 Task: Select the jake support for vs code in the default folding range provider.
Action: Mouse moved to (11, 580)
Screenshot: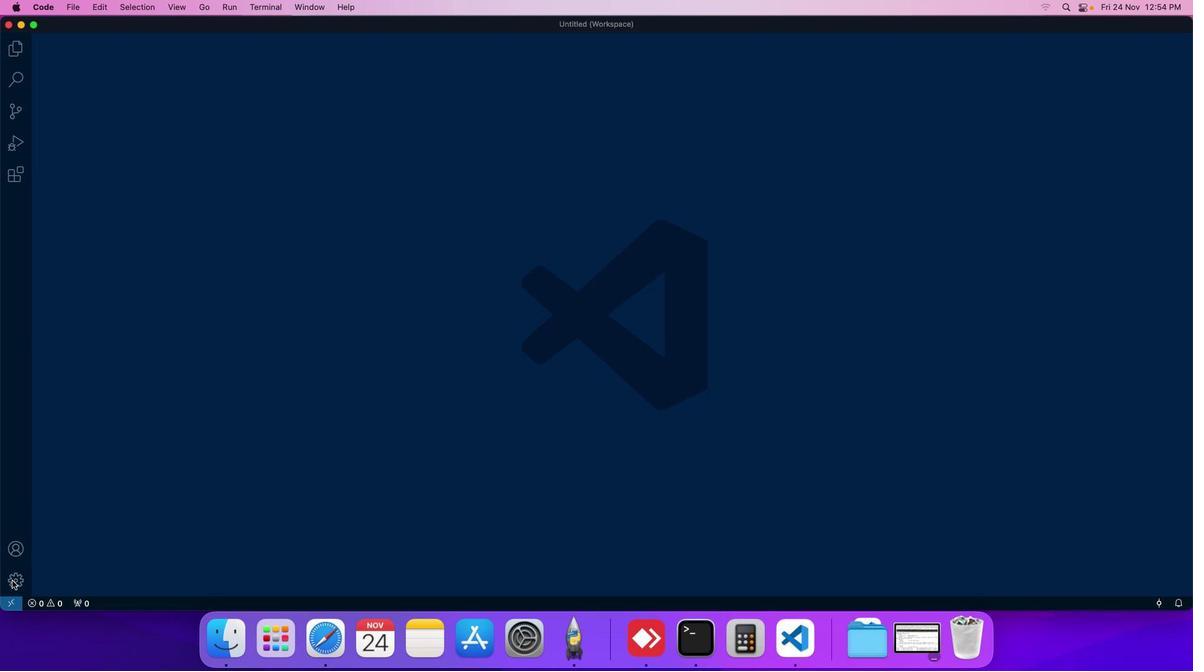 
Action: Mouse pressed left at (11, 580)
Screenshot: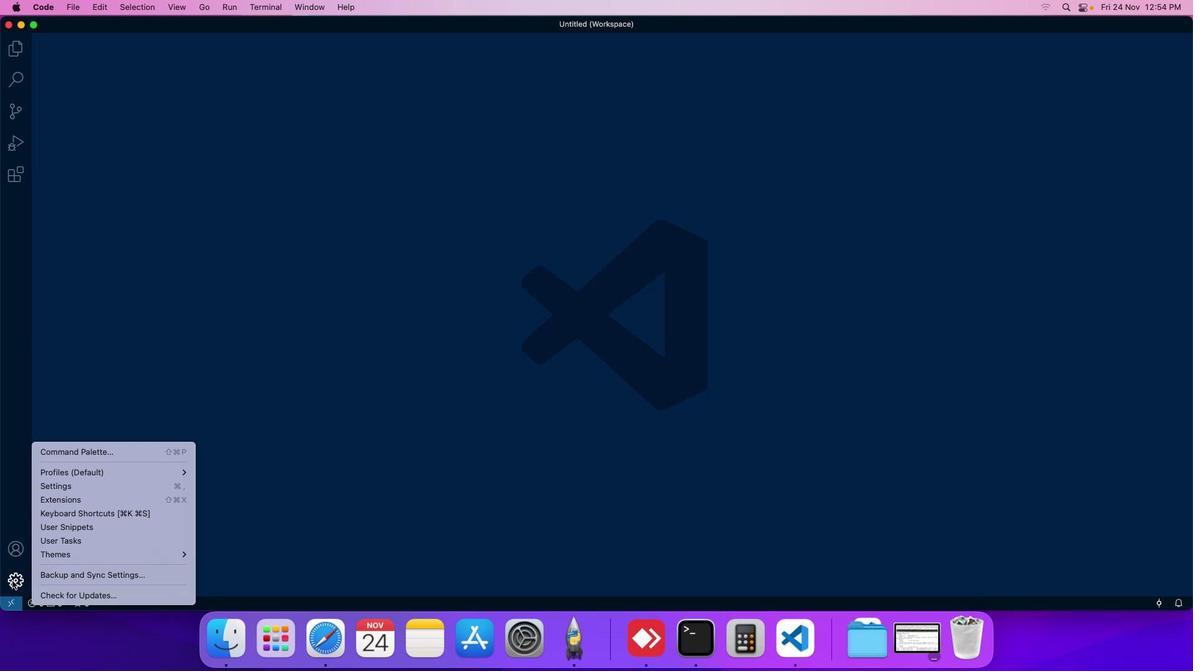 
Action: Mouse moved to (83, 486)
Screenshot: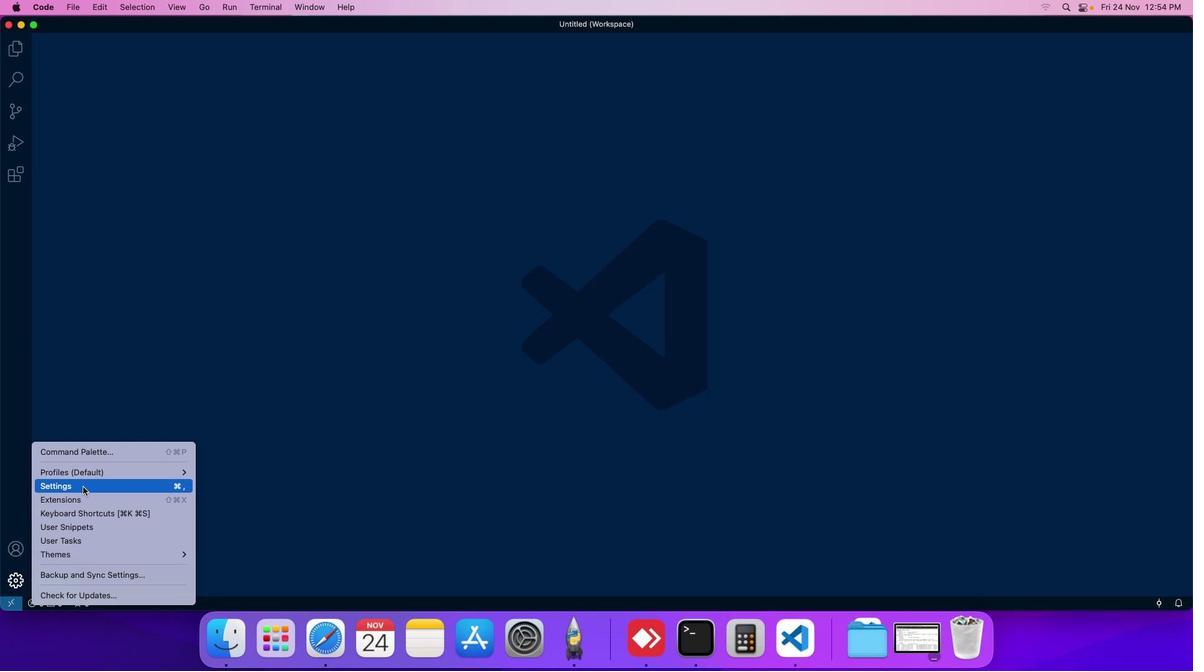 
Action: Mouse pressed left at (83, 486)
Screenshot: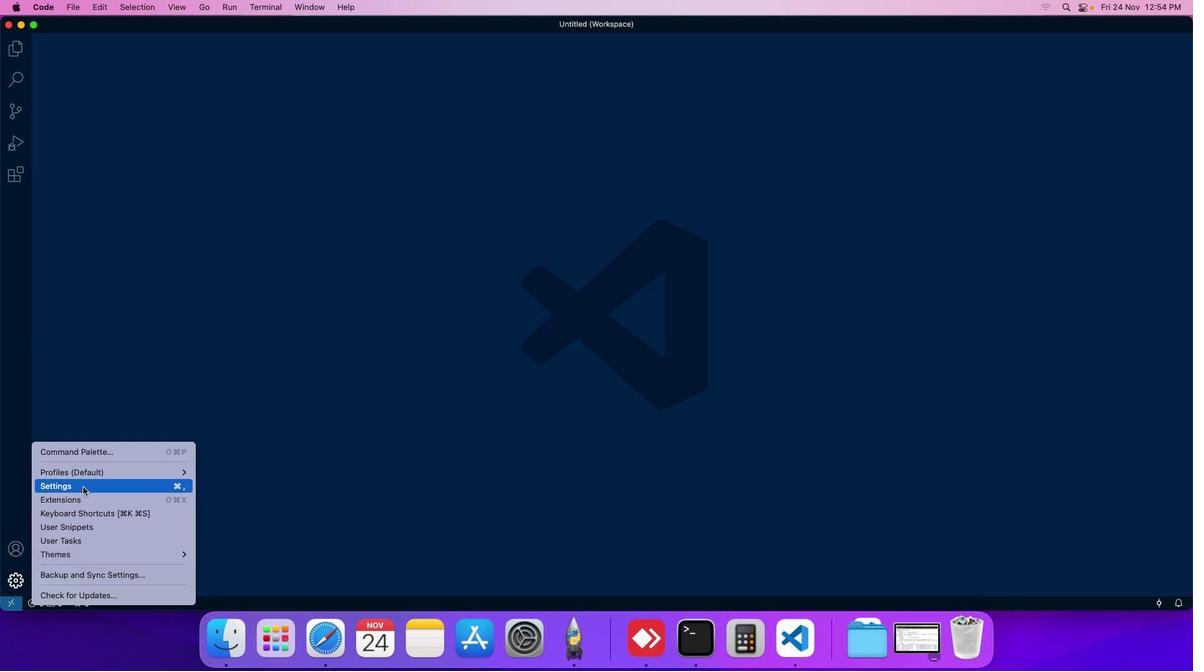 
Action: Mouse moved to (295, 96)
Screenshot: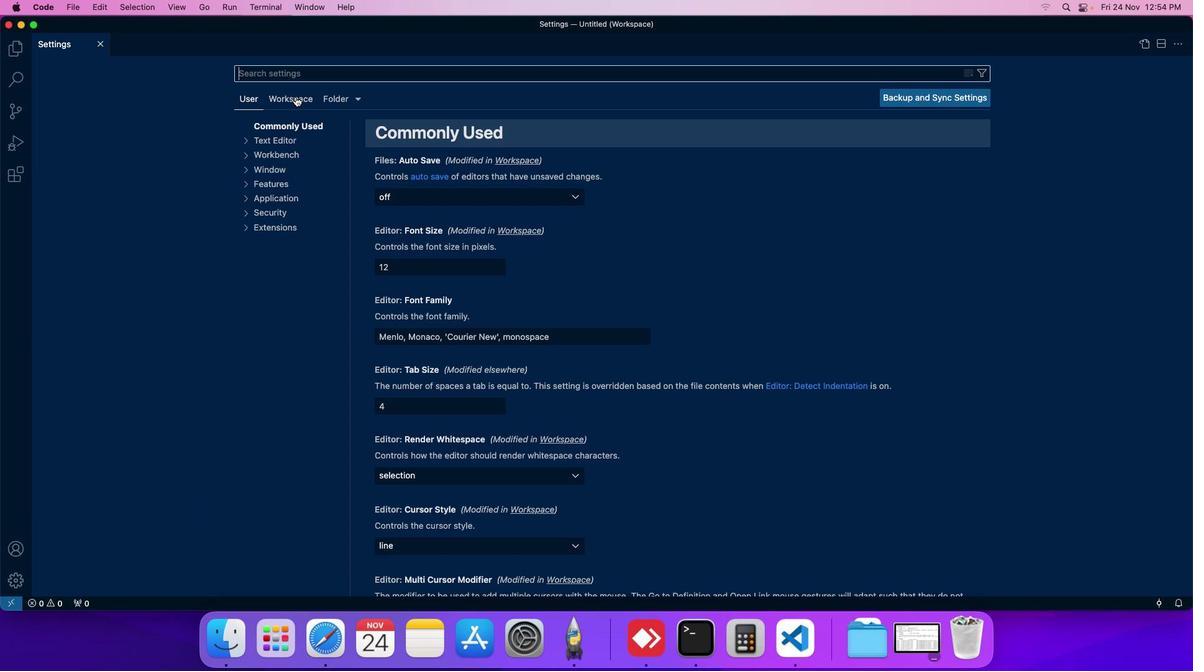 
Action: Mouse pressed left at (295, 96)
Screenshot: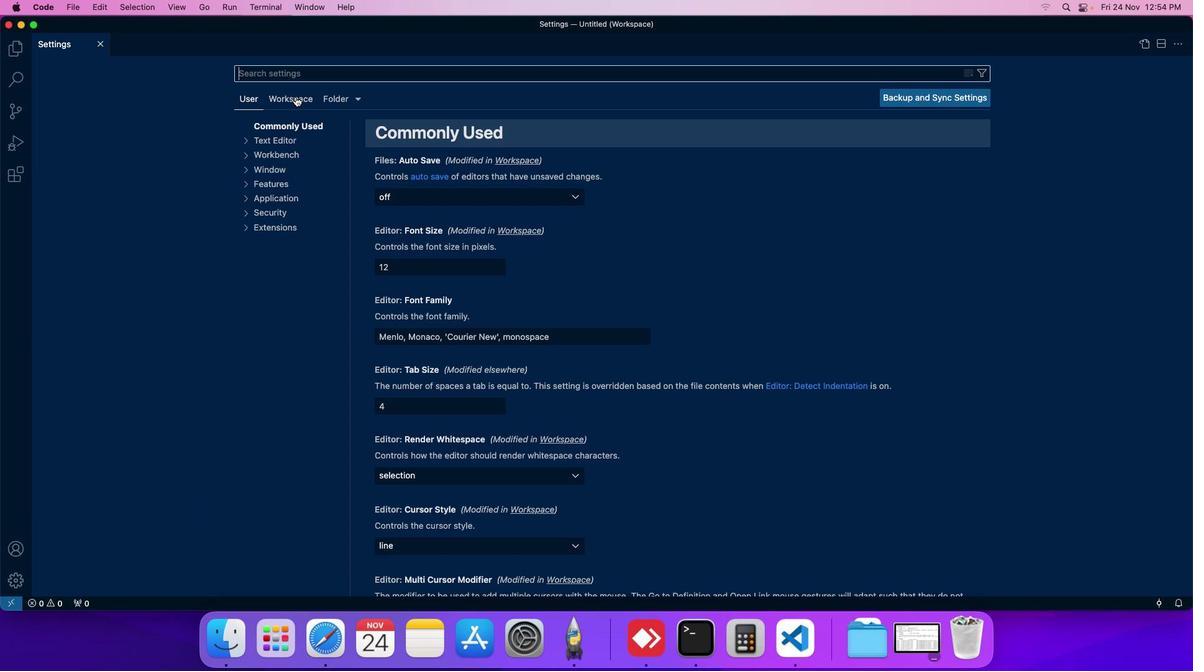 
Action: Mouse moved to (249, 139)
Screenshot: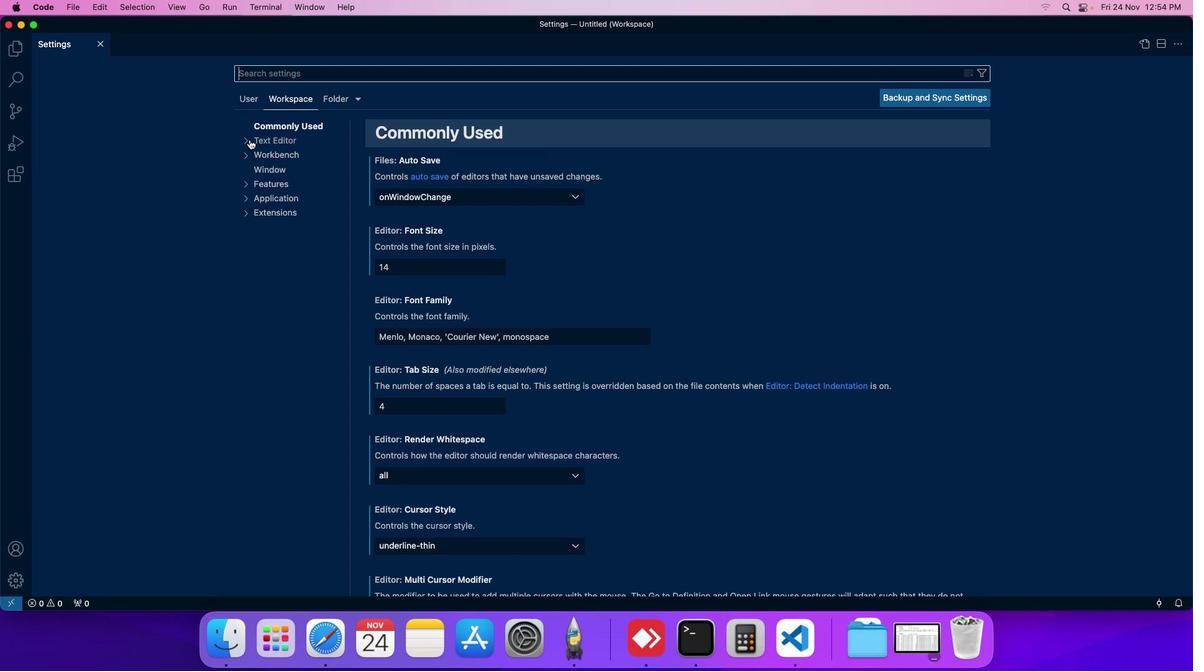 
Action: Mouse pressed left at (249, 139)
Screenshot: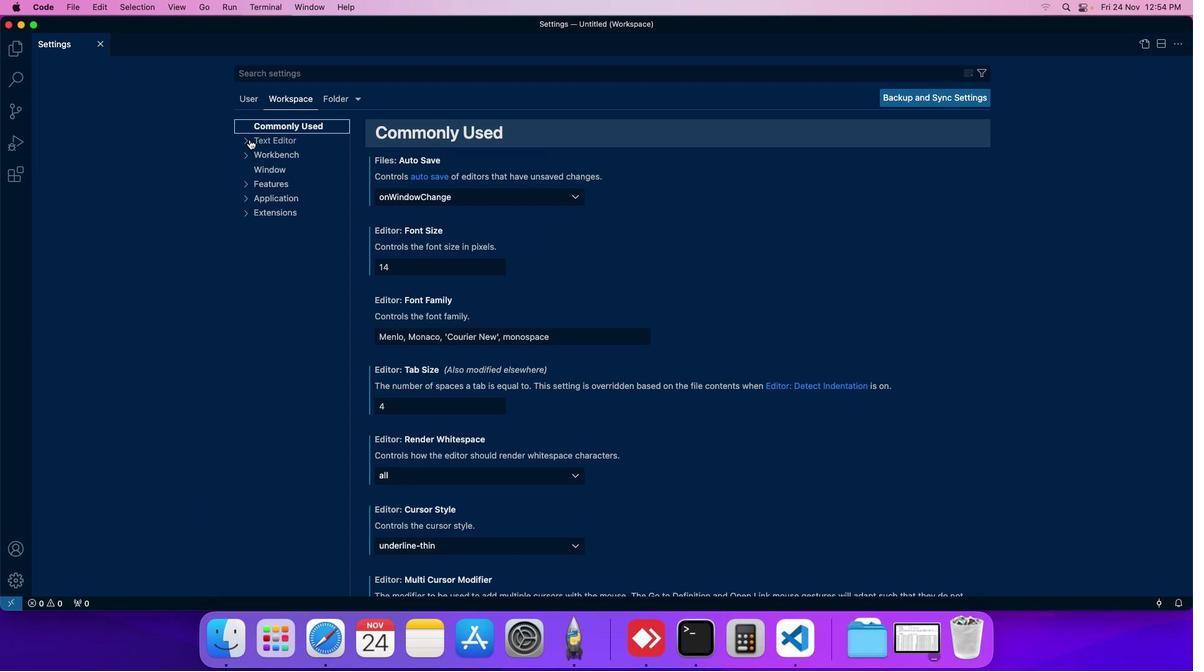 
Action: Mouse moved to (477, 323)
Screenshot: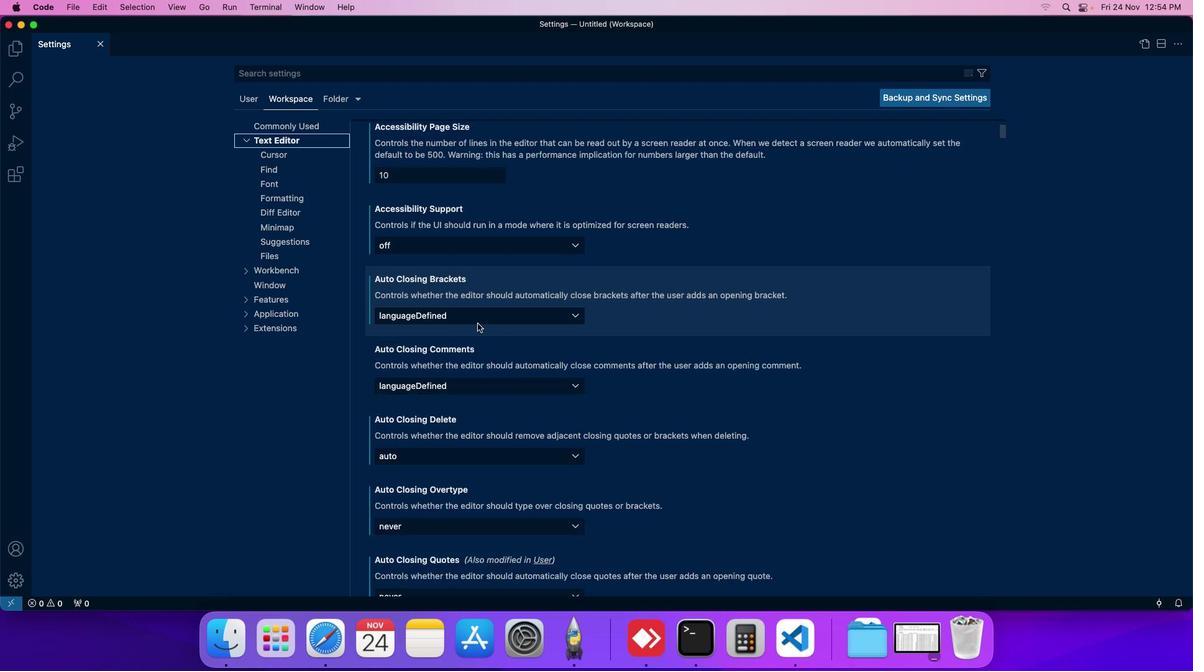 
Action: Mouse scrolled (477, 323) with delta (0, 0)
Screenshot: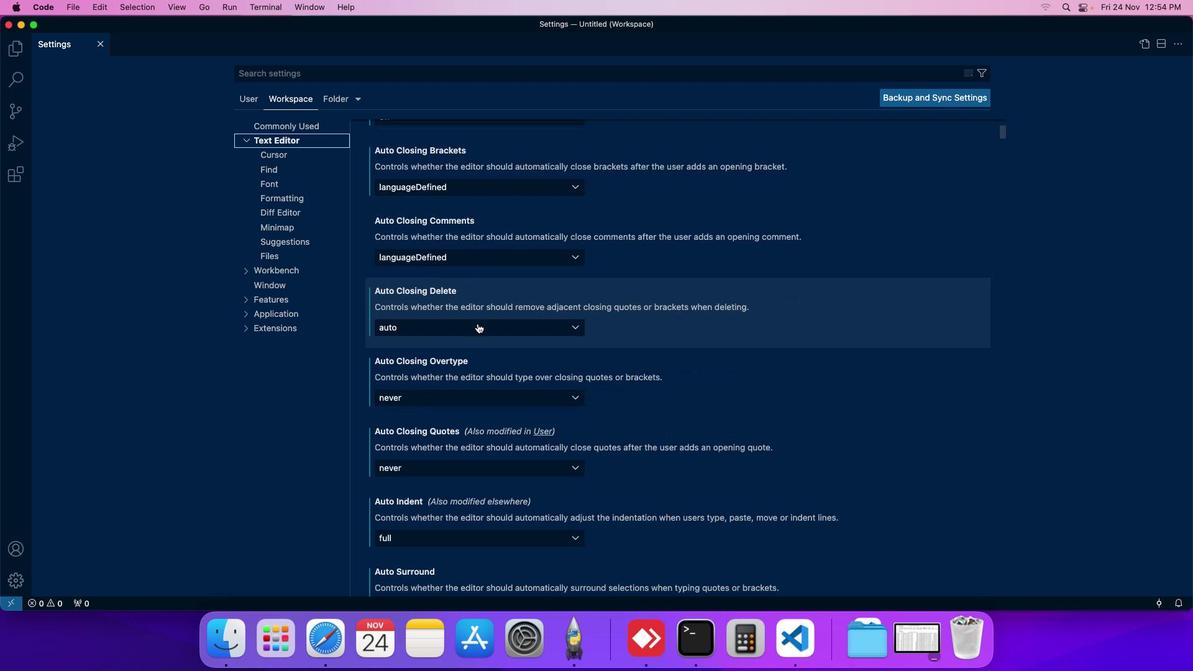 
Action: Mouse scrolled (477, 323) with delta (0, 0)
Screenshot: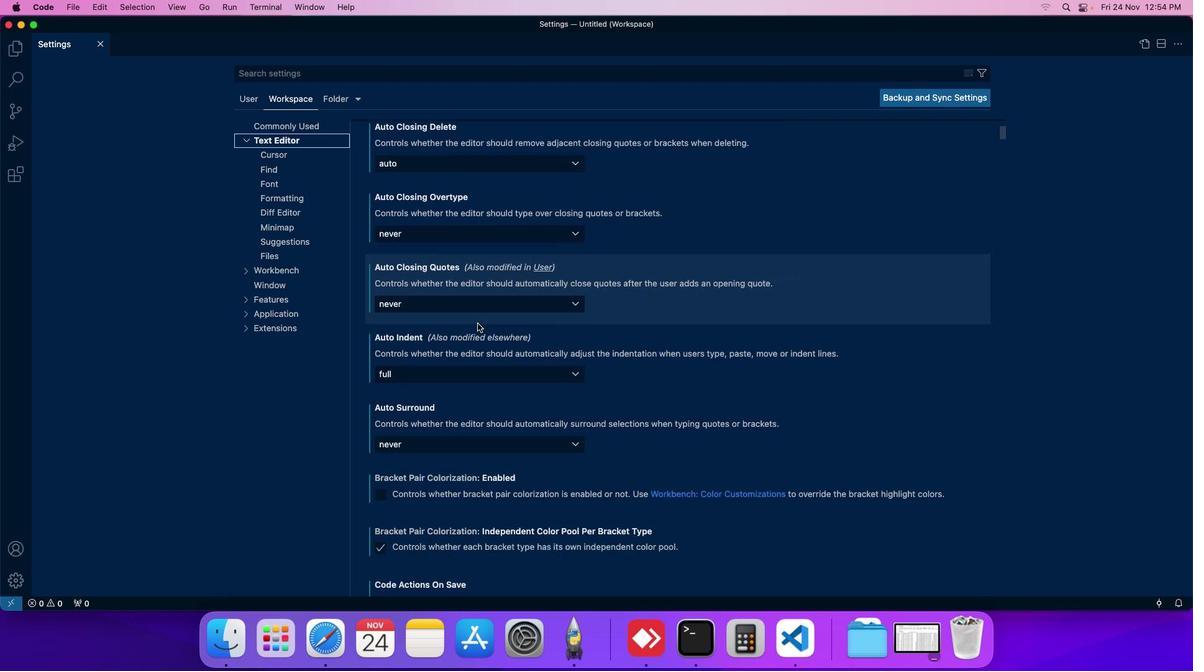 
Action: Mouse scrolled (477, 323) with delta (0, 0)
Screenshot: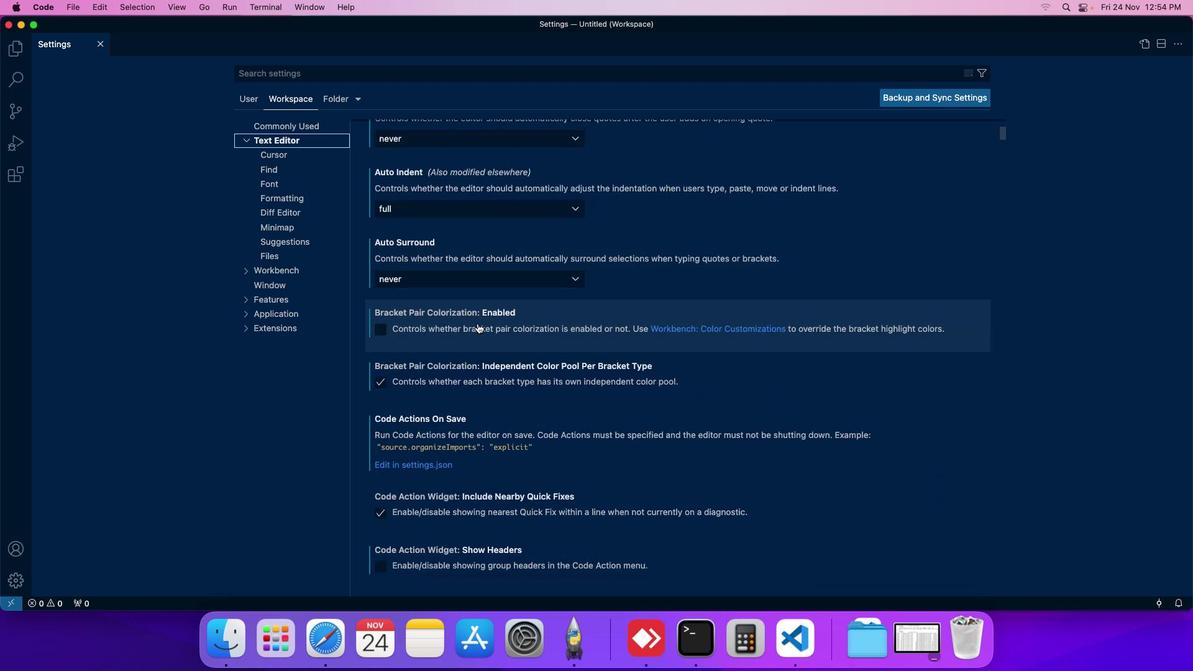 
Action: Mouse scrolled (477, 323) with delta (0, 0)
Screenshot: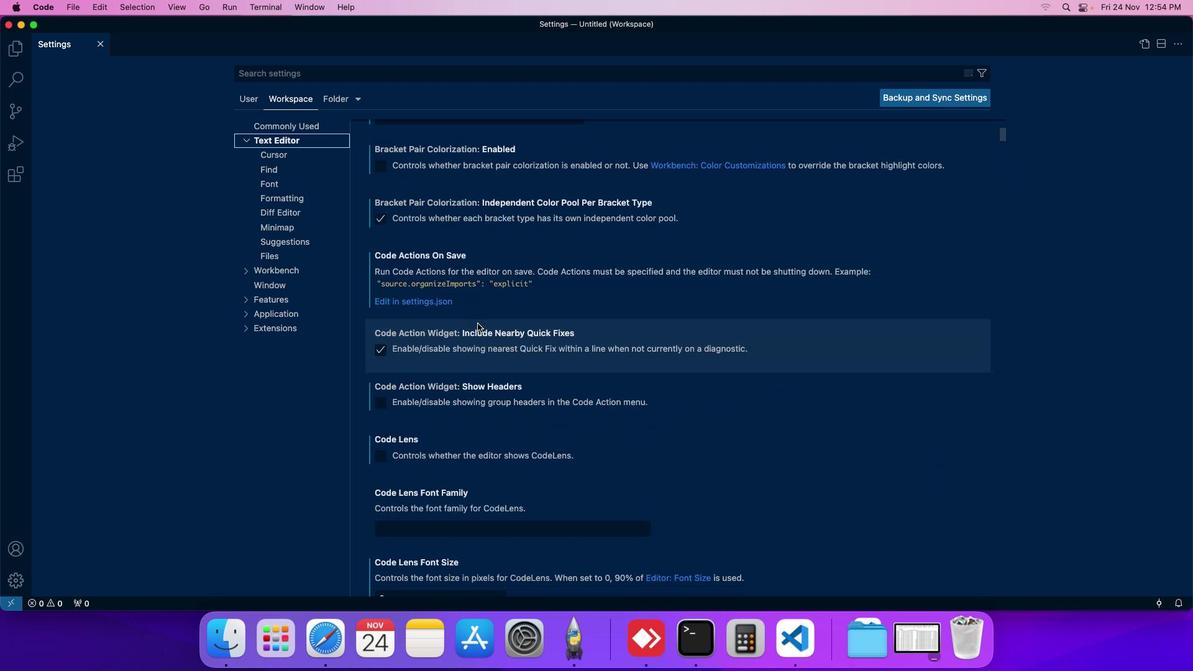 
Action: Mouse scrolled (477, 323) with delta (0, 0)
Screenshot: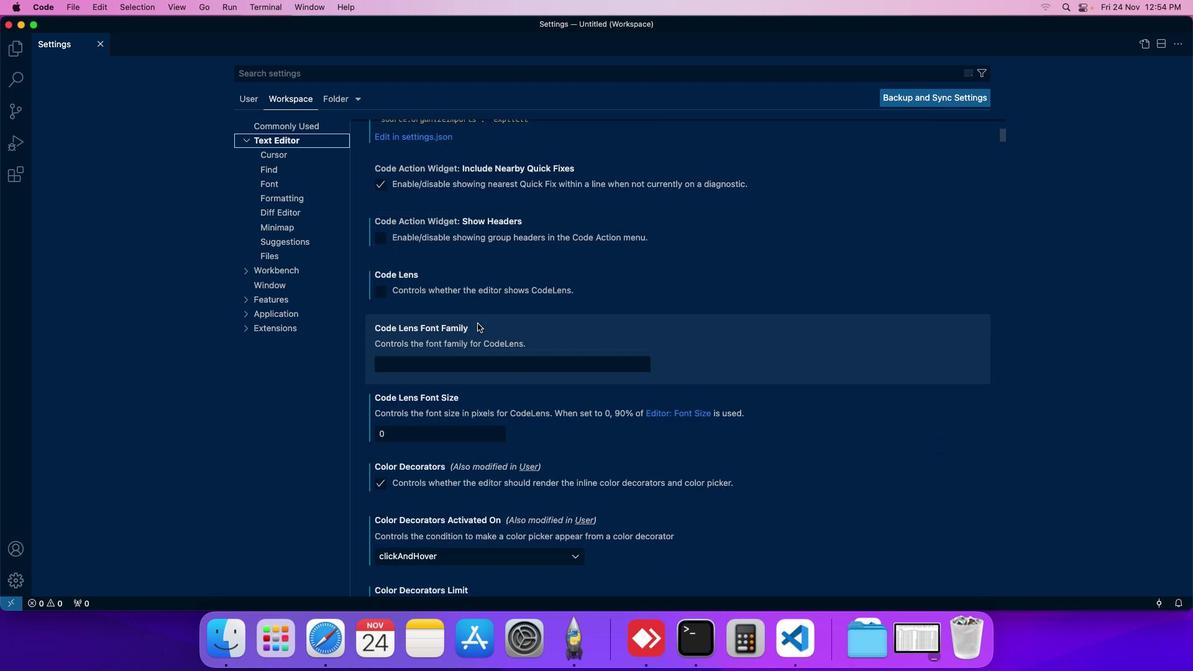 
Action: Mouse scrolled (477, 323) with delta (0, 0)
Screenshot: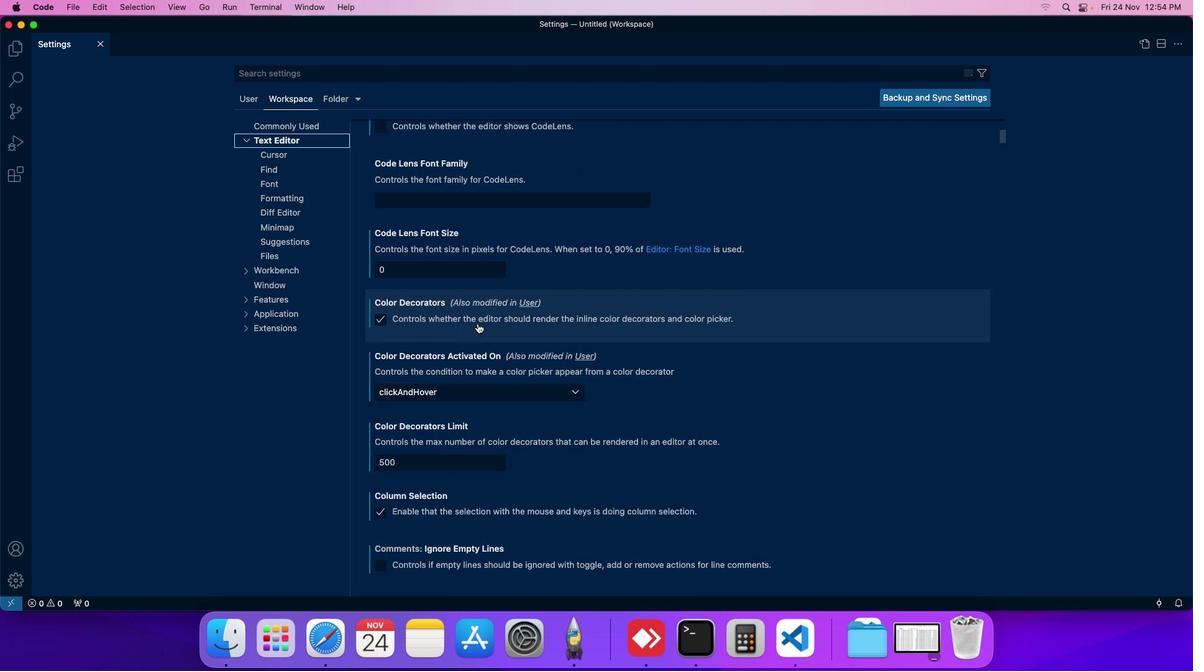 
Action: Mouse scrolled (477, 323) with delta (0, 0)
Screenshot: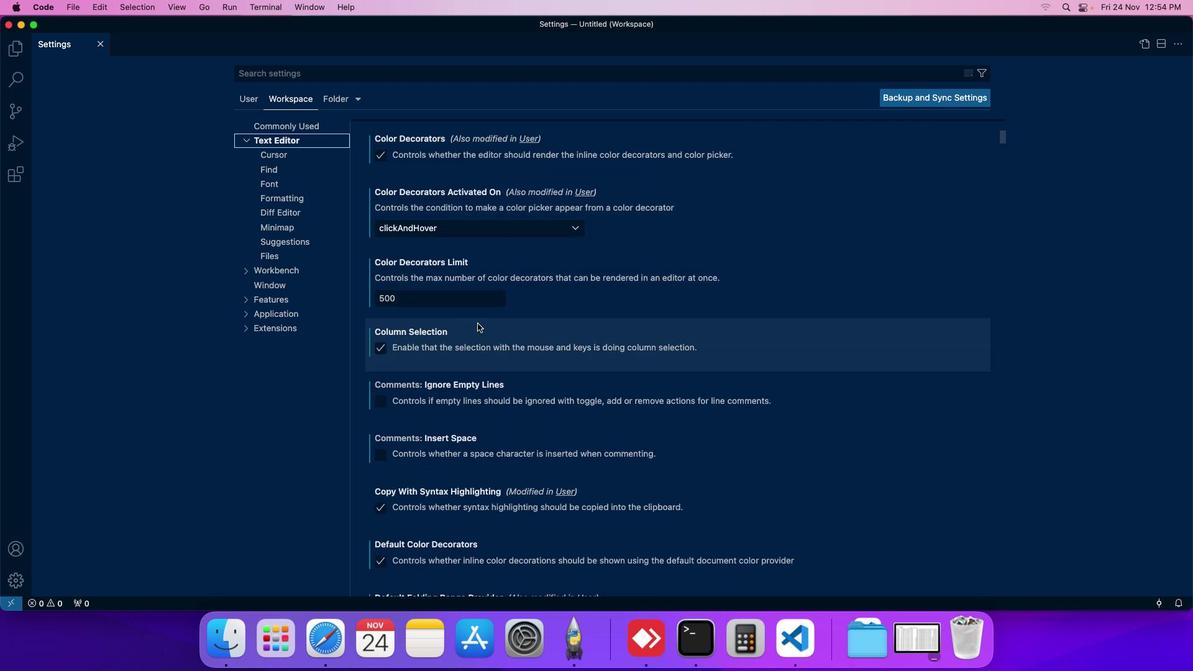 
Action: Mouse scrolled (477, 323) with delta (0, 0)
Screenshot: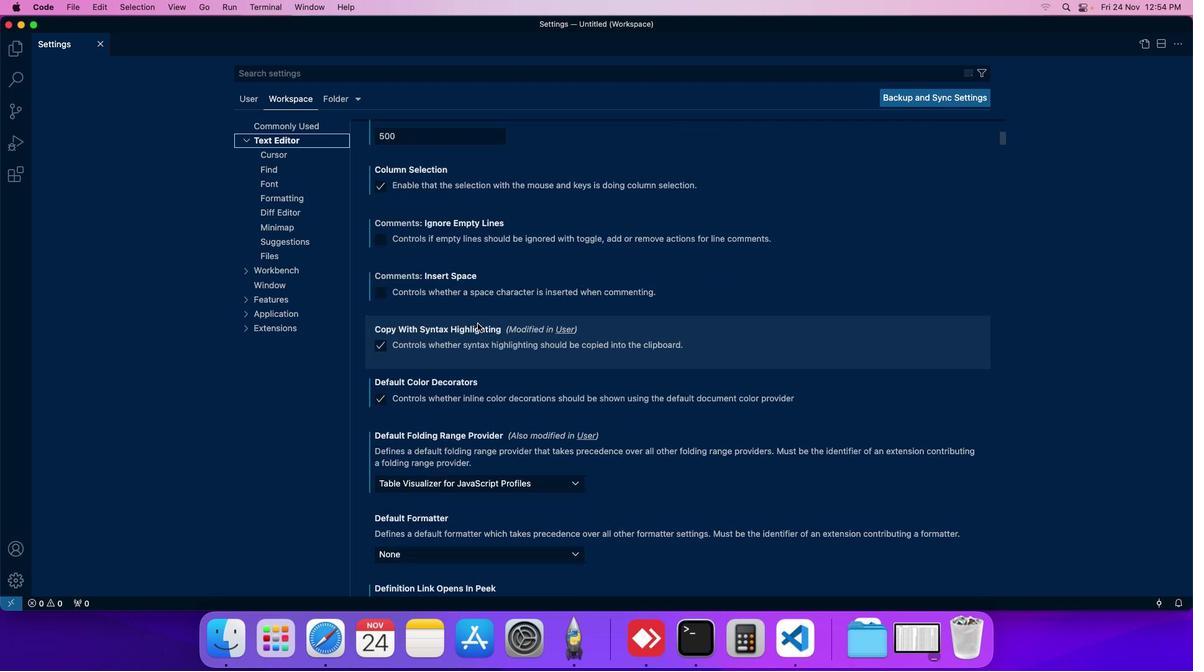 
Action: Mouse scrolled (477, 323) with delta (0, 0)
Screenshot: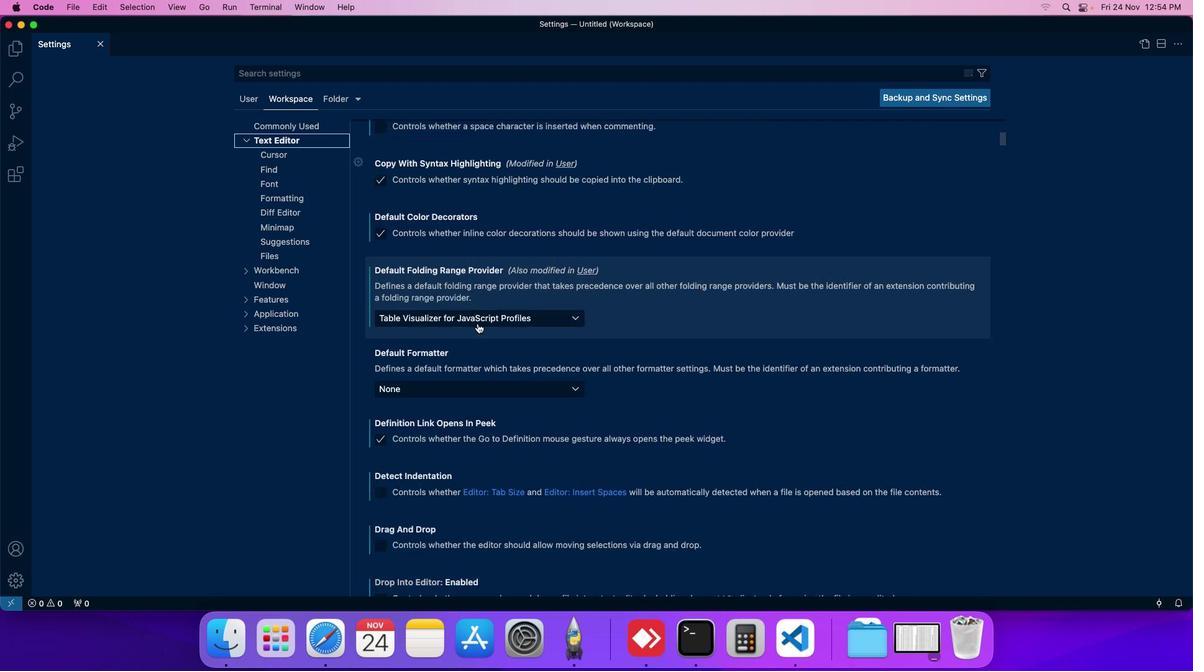 
Action: Mouse moved to (481, 321)
Screenshot: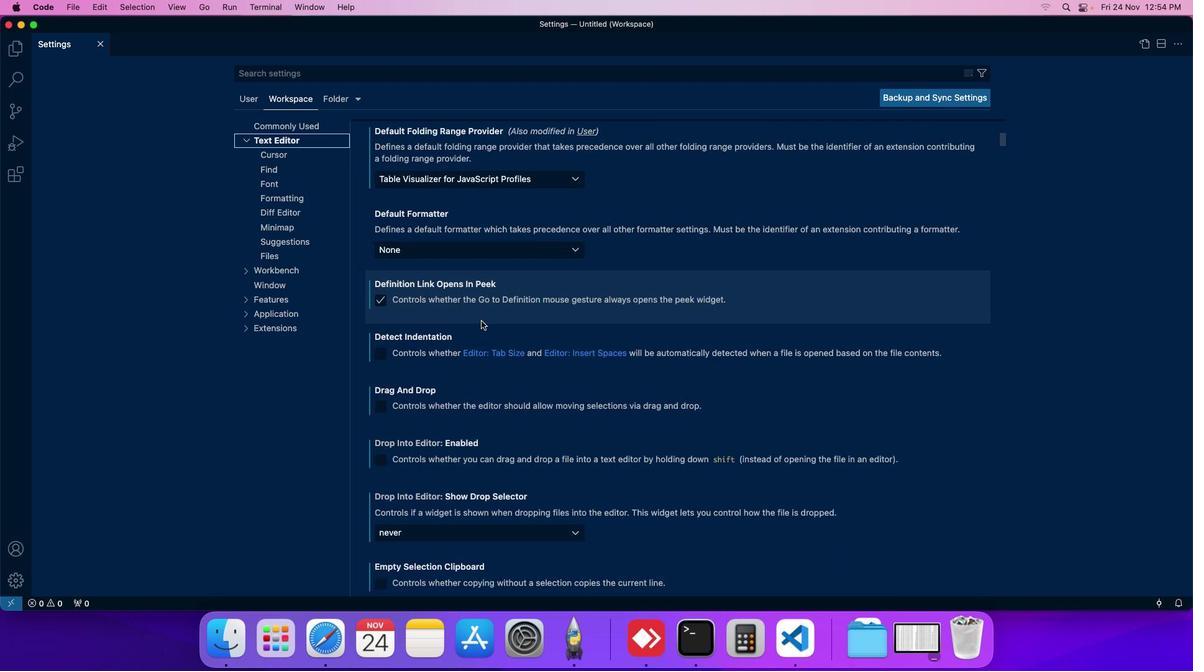 
Action: Mouse scrolled (481, 321) with delta (0, 0)
Screenshot: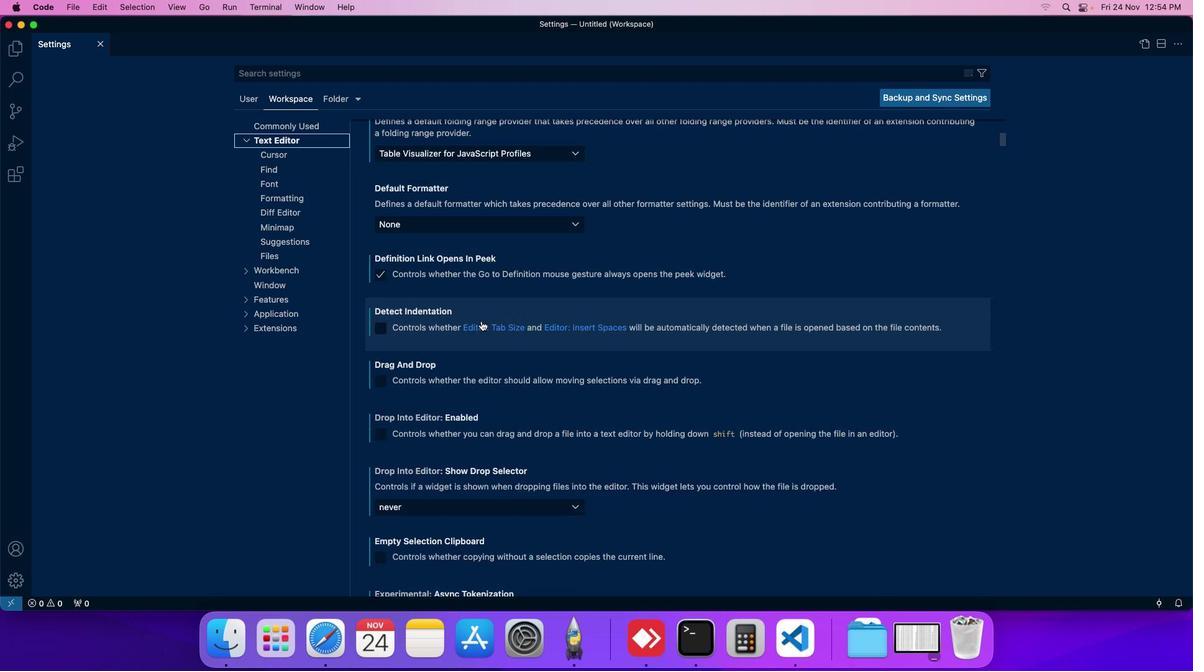 
Action: Mouse moved to (477, 203)
Screenshot: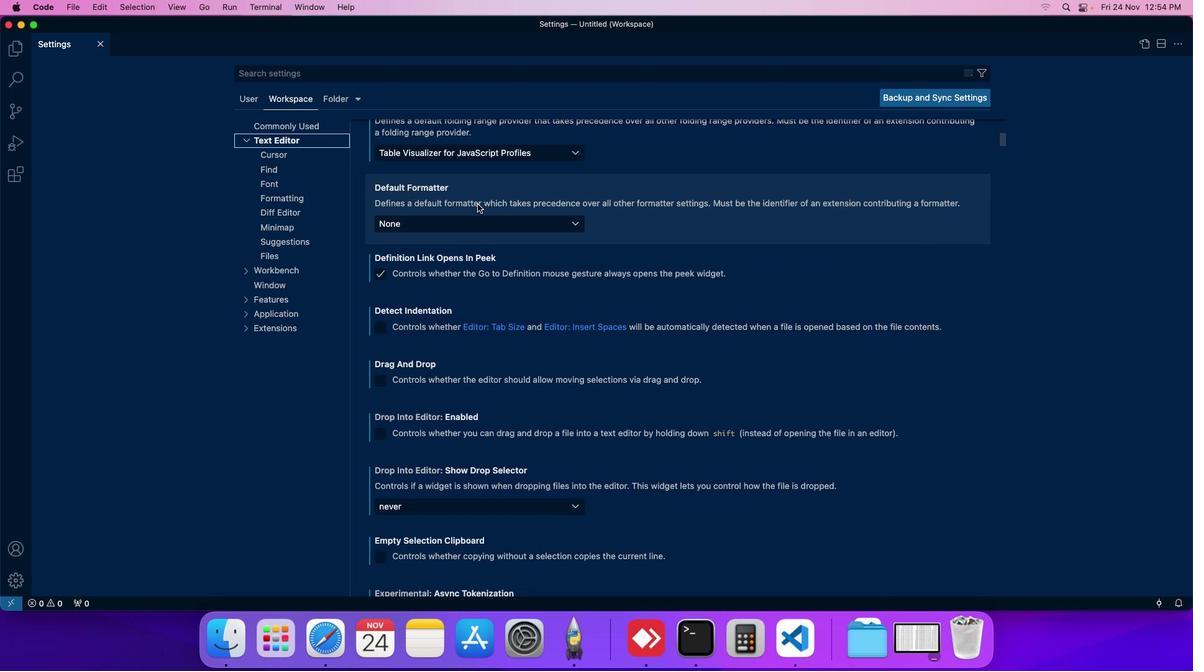 
Action: Mouse scrolled (477, 203) with delta (0, 0)
Screenshot: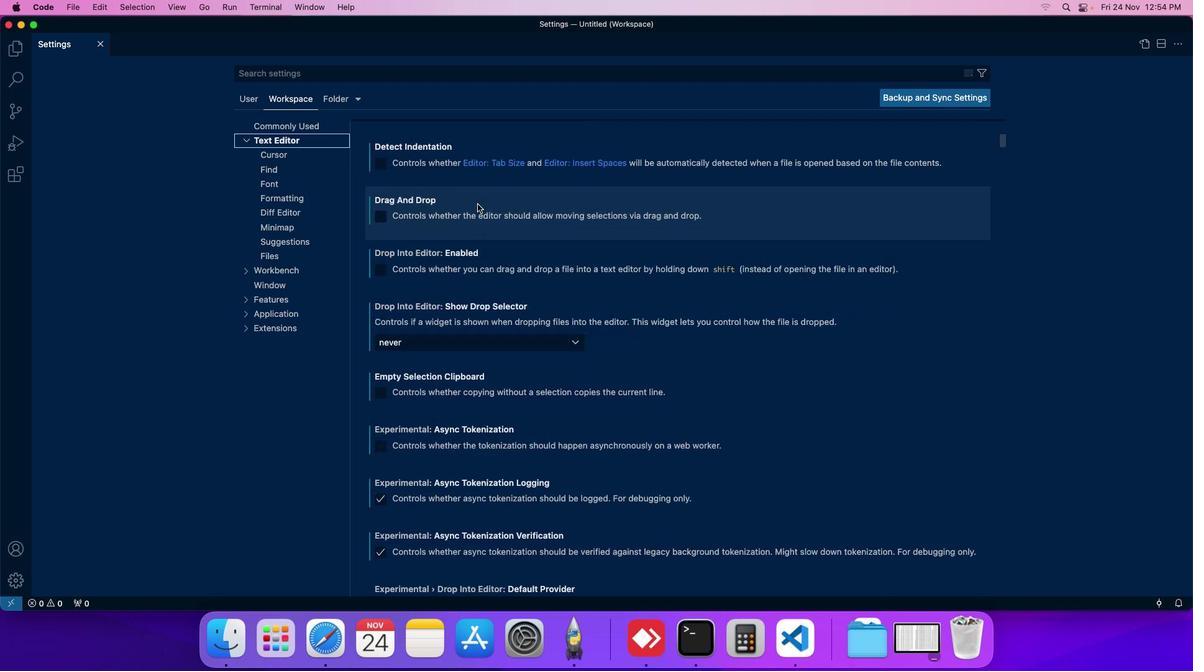
Action: Mouse scrolled (477, 203) with delta (0, 0)
Screenshot: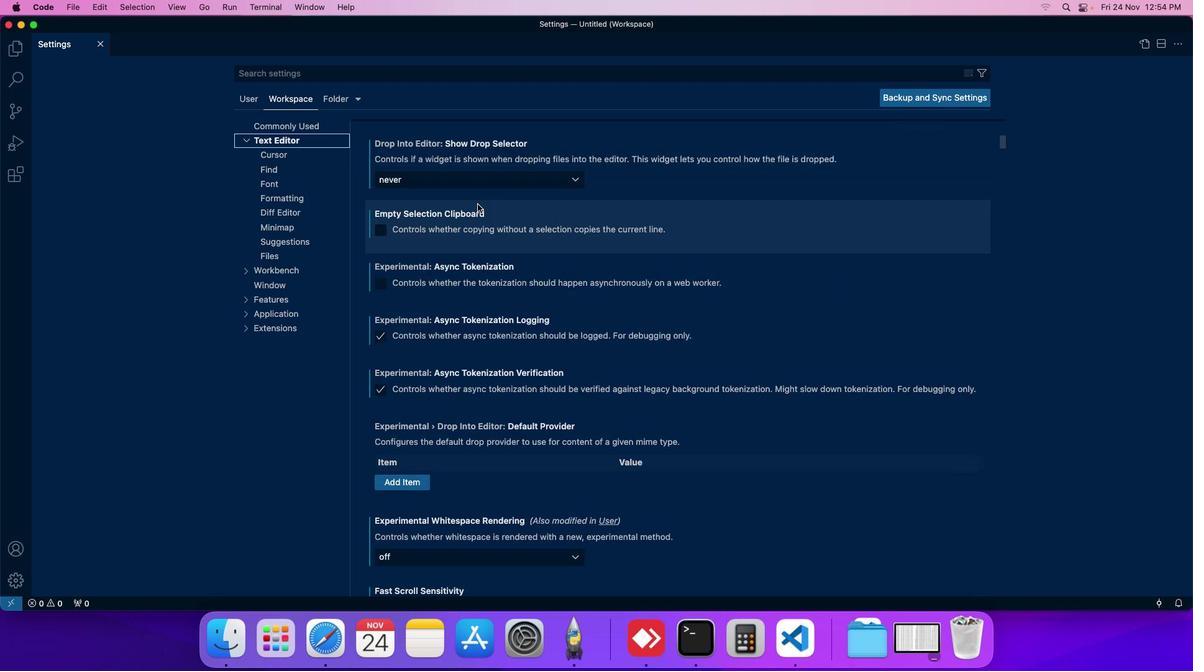 
Action: Mouse scrolled (477, 203) with delta (0, 0)
Screenshot: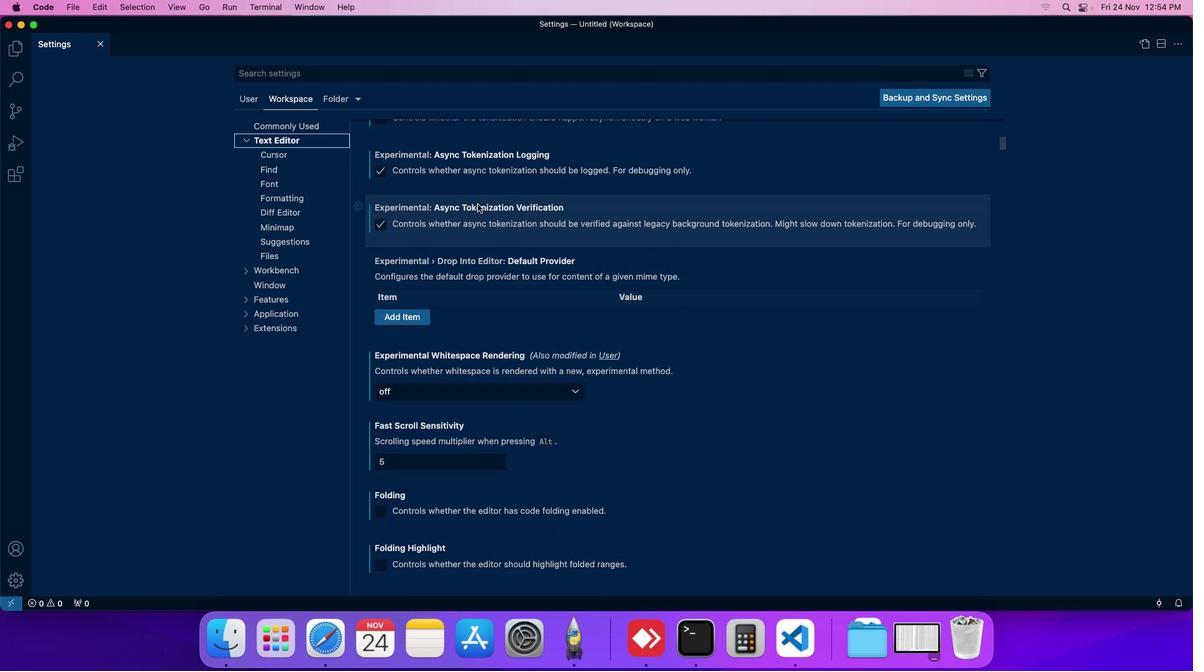 
Action: Mouse scrolled (477, 203) with delta (0, 0)
Screenshot: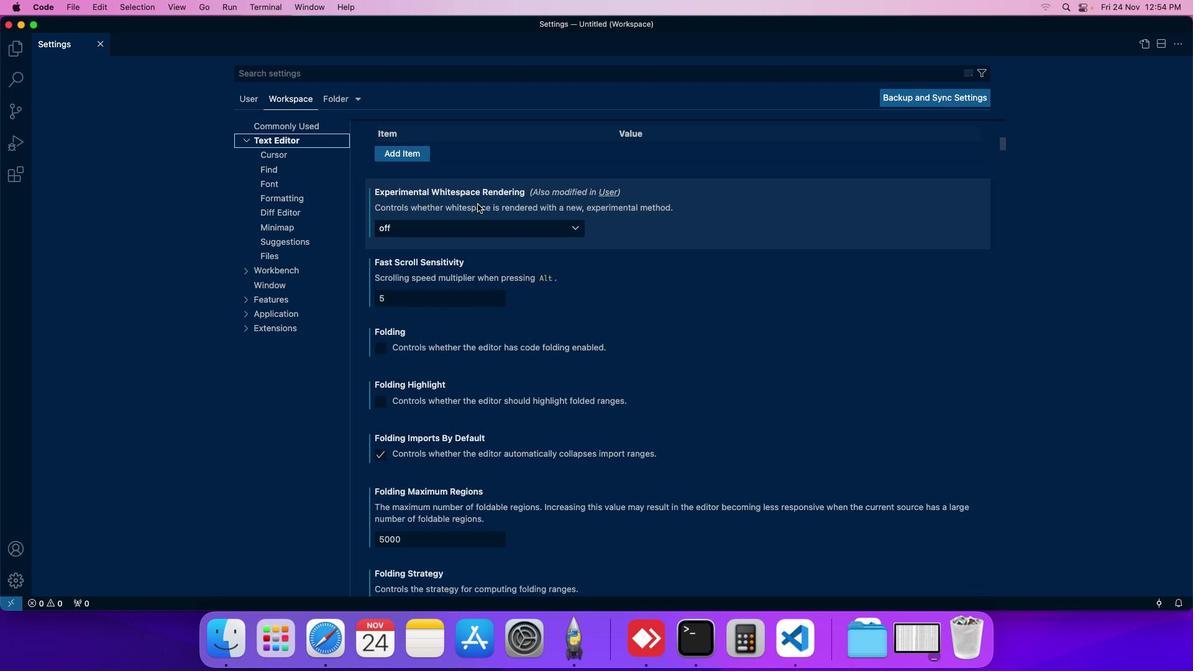 
Action: Mouse scrolled (477, 203) with delta (0, 0)
Screenshot: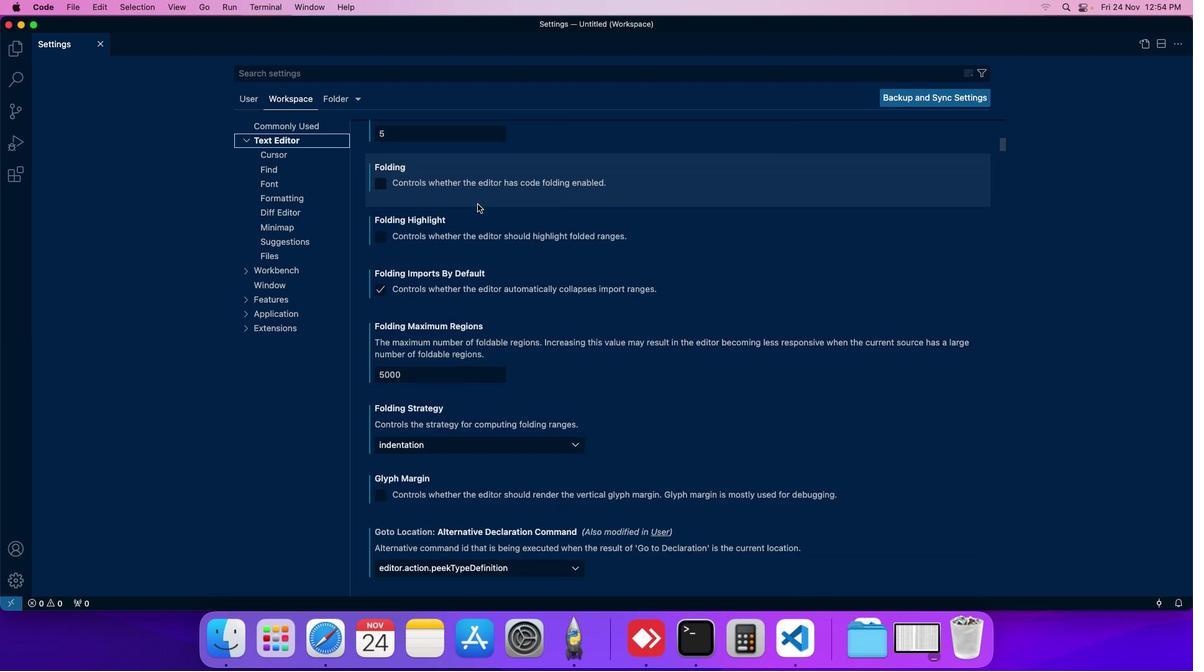 
Action: Mouse scrolled (477, 203) with delta (0, 0)
Screenshot: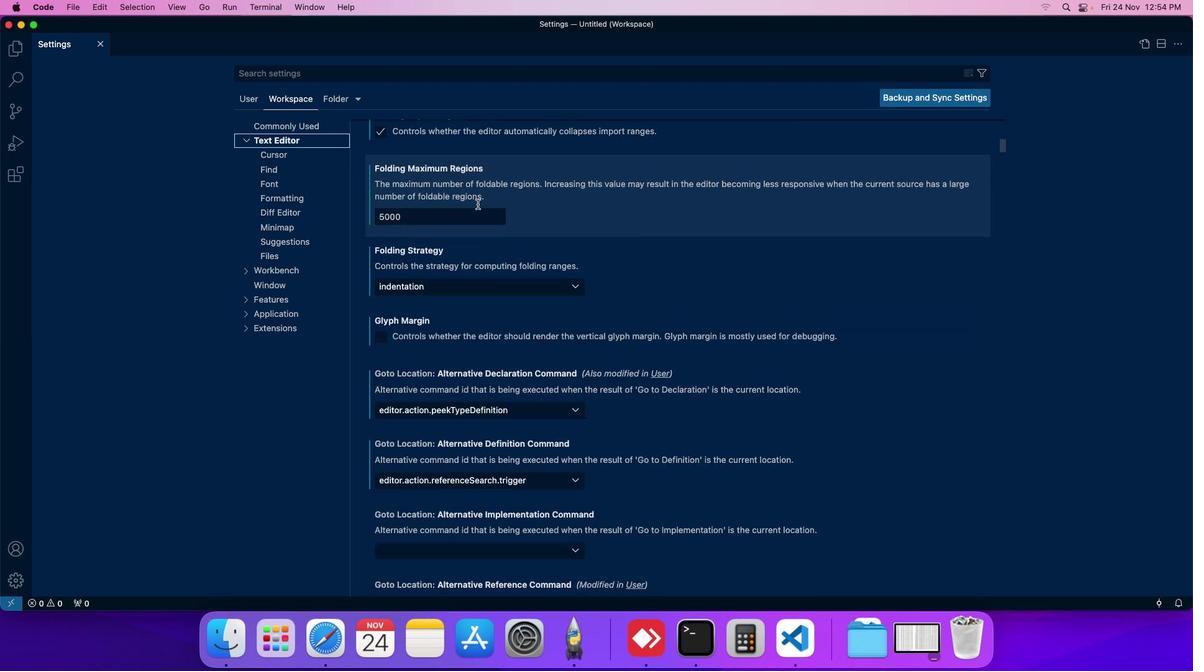 
Action: Mouse scrolled (477, 203) with delta (0, 0)
Screenshot: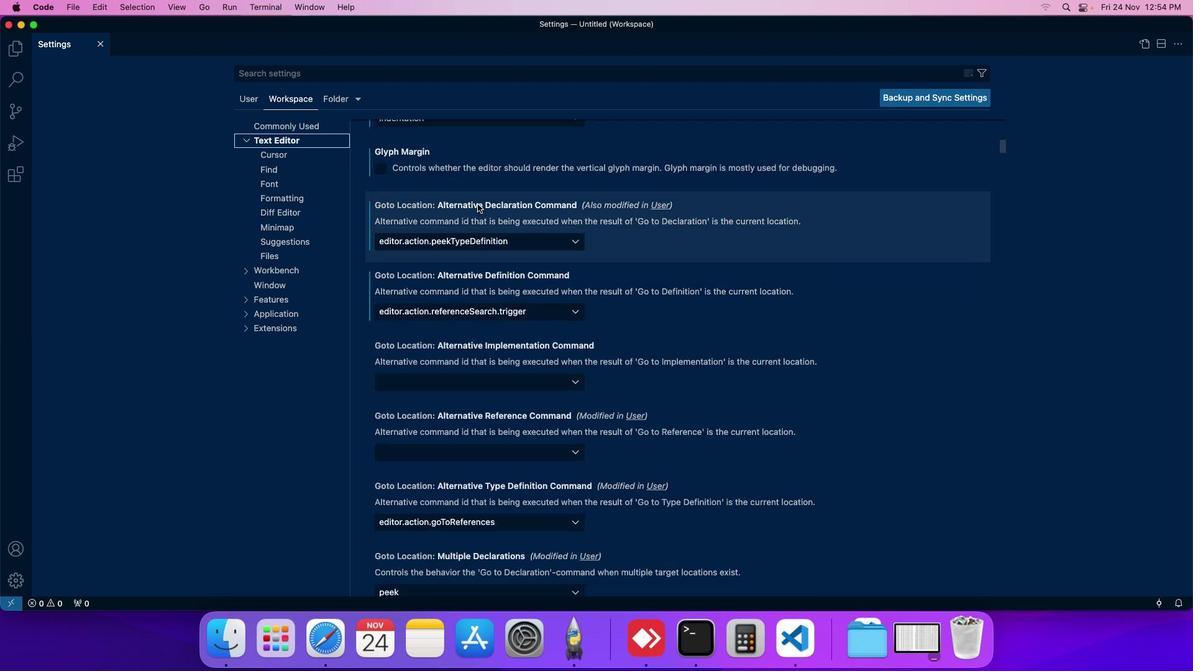 
Action: Mouse scrolled (477, 203) with delta (0, 0)
Screenshot: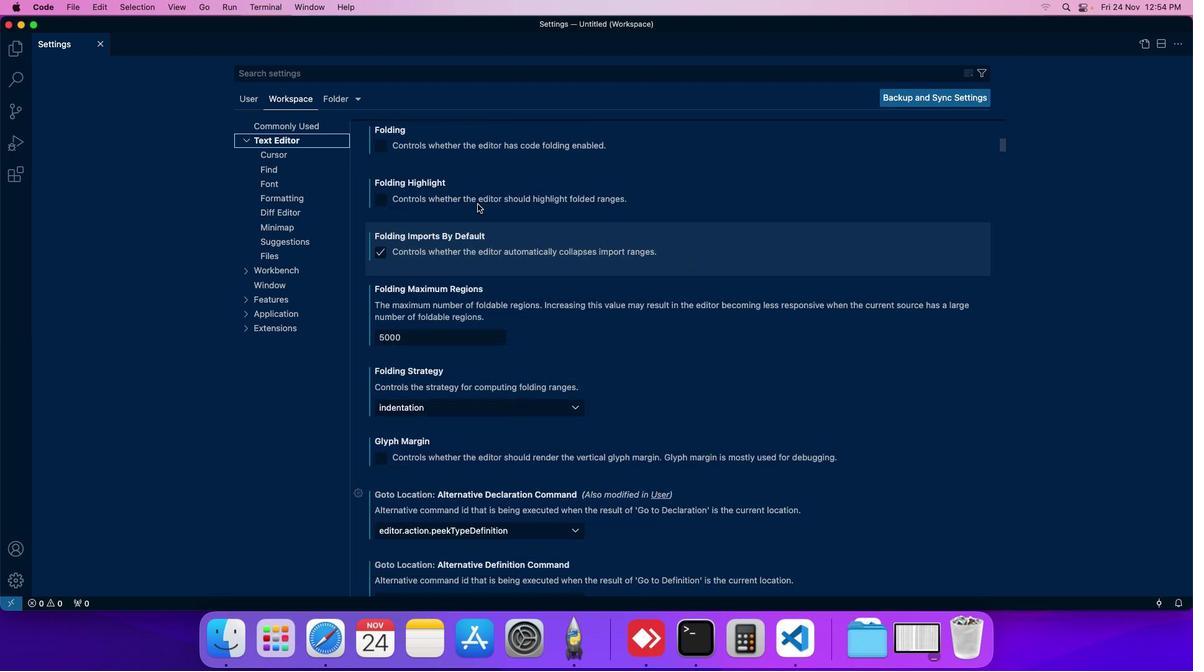 
Action: Mouse scrolled (477, 203) with delta (0, 0)
Screenshot: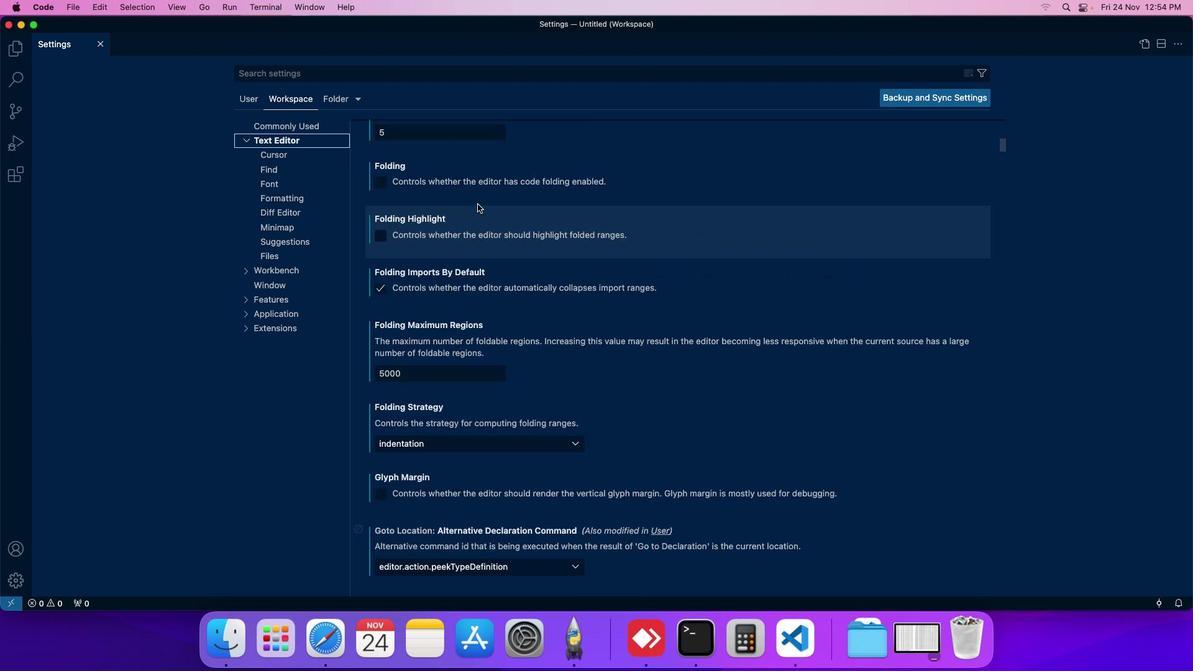 
Action: Mouse scrolled (477, 203) with delta (0, 0)
Screenshot: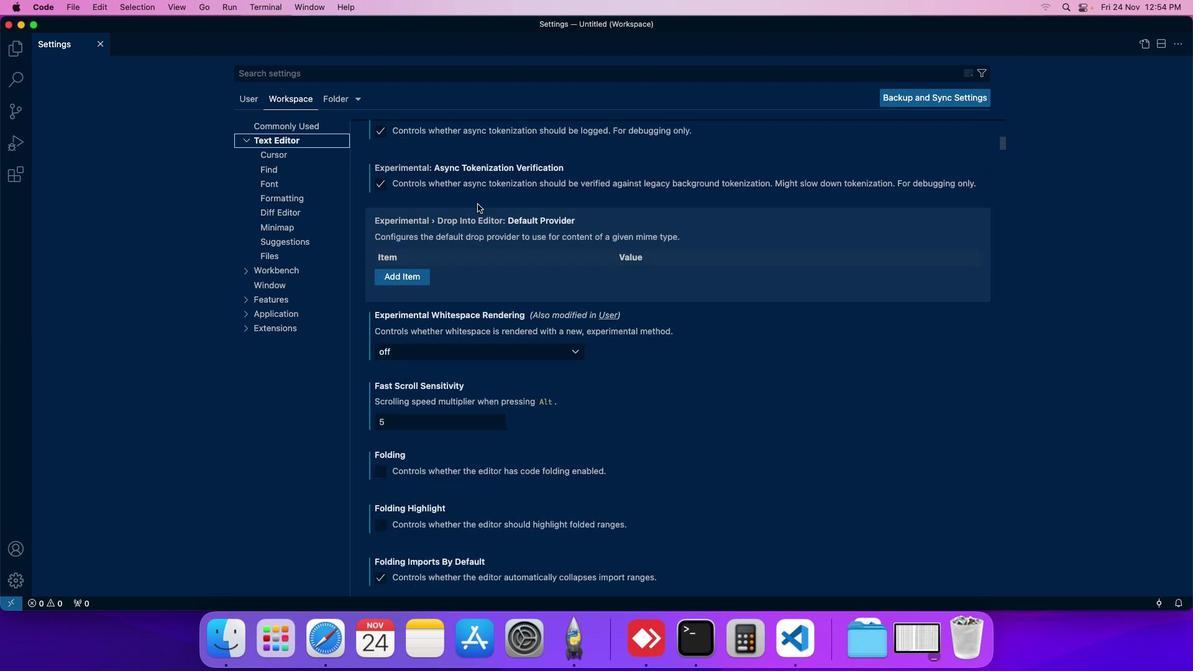 
Action: Mouse scrolled (477, 203) with delta (0, 0)
Screenshot: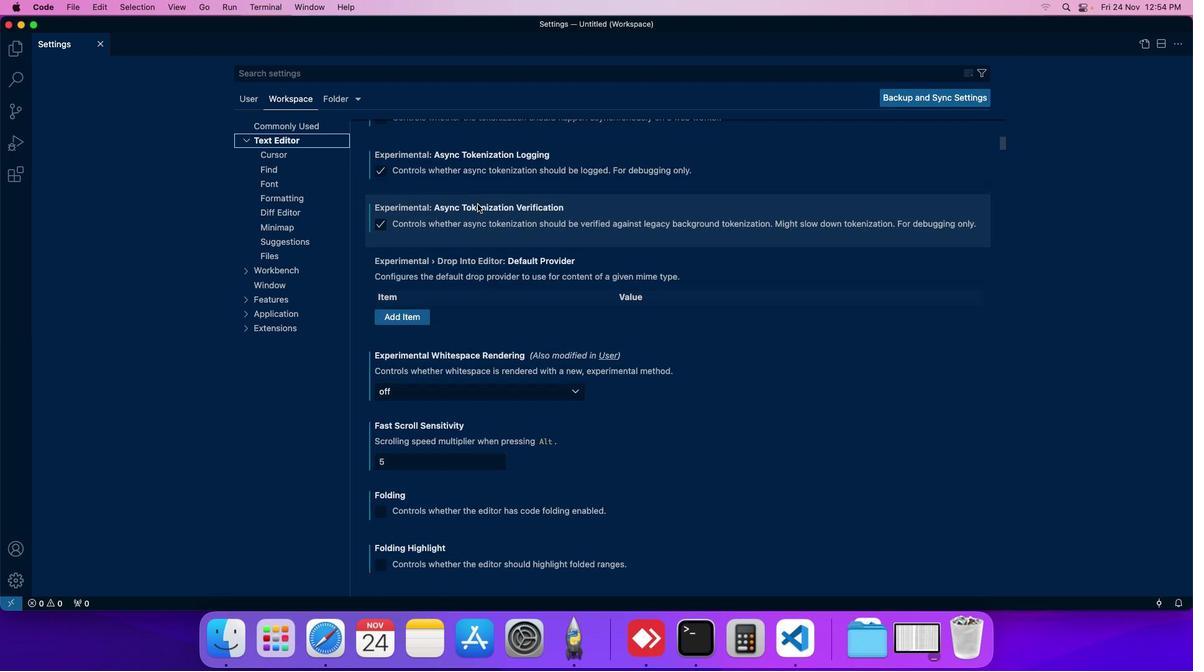 
Action: Mouse scrolled (477, 203) with delta (0, 0)
Screenshot: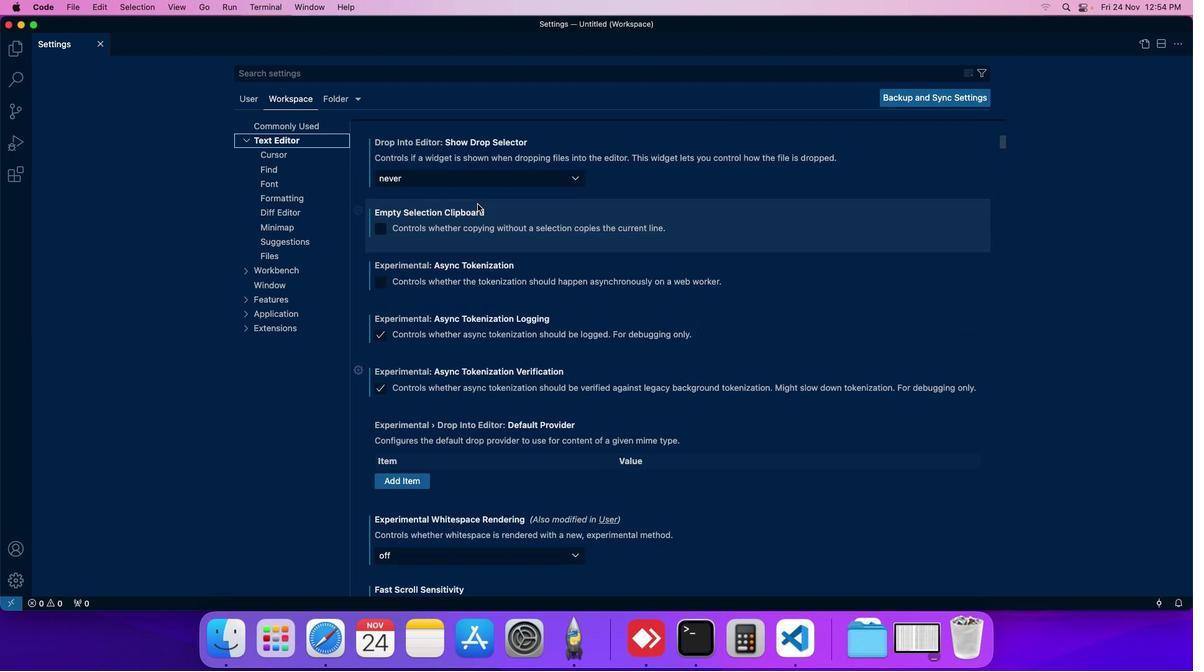 
Action: Mouse scrolled (477, 203) with delta (0, 0)
Screenshot: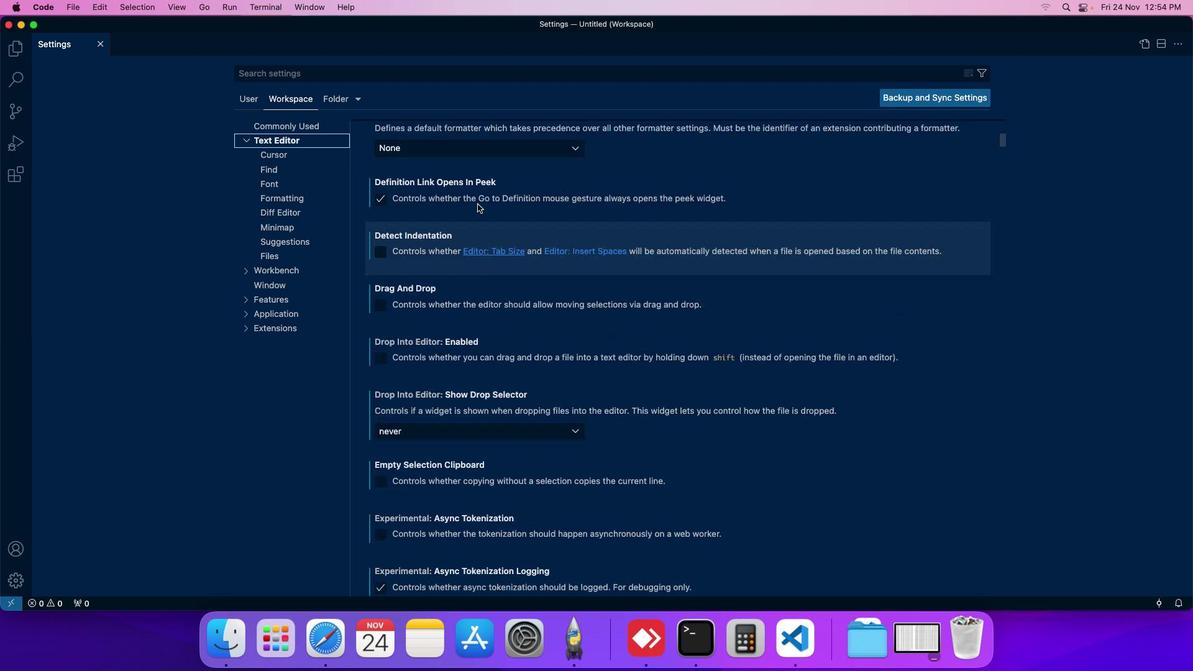 
Action: Mouse scrolled (477, 203) with delta (0, 0)
Screenshot: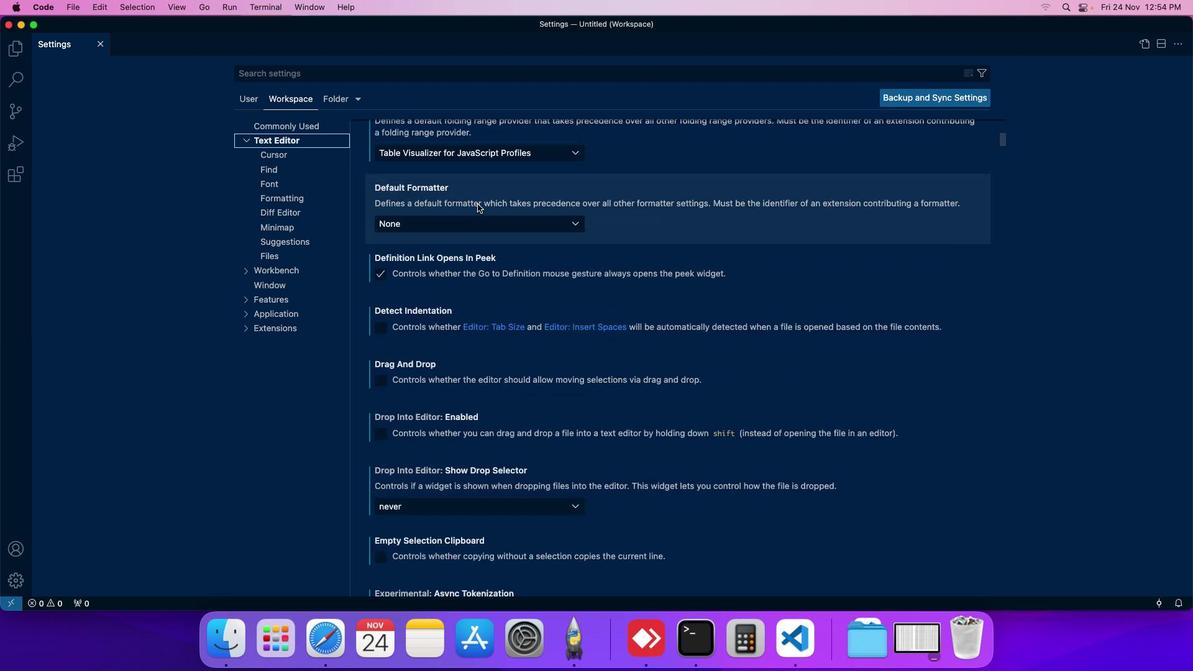 
Action: Mouse scrolled (477, 203) with delta (0, 0)
Screenshot: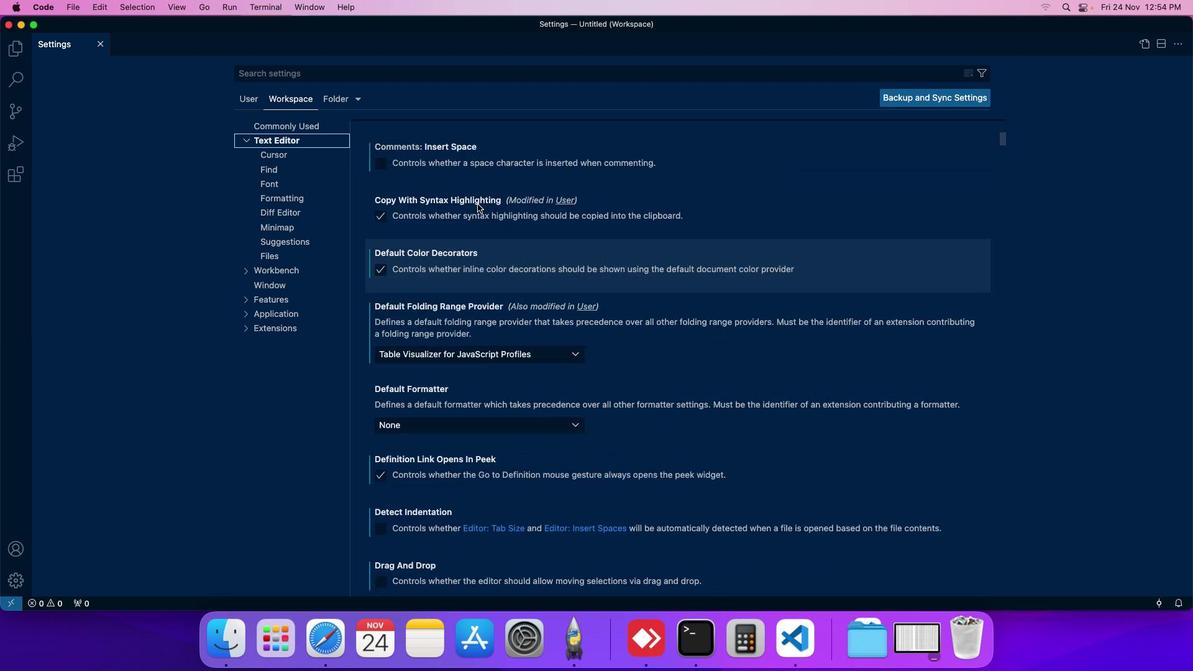
Action: Mouse scrolled (477, 203) with delta (0, 0)
Screenshot: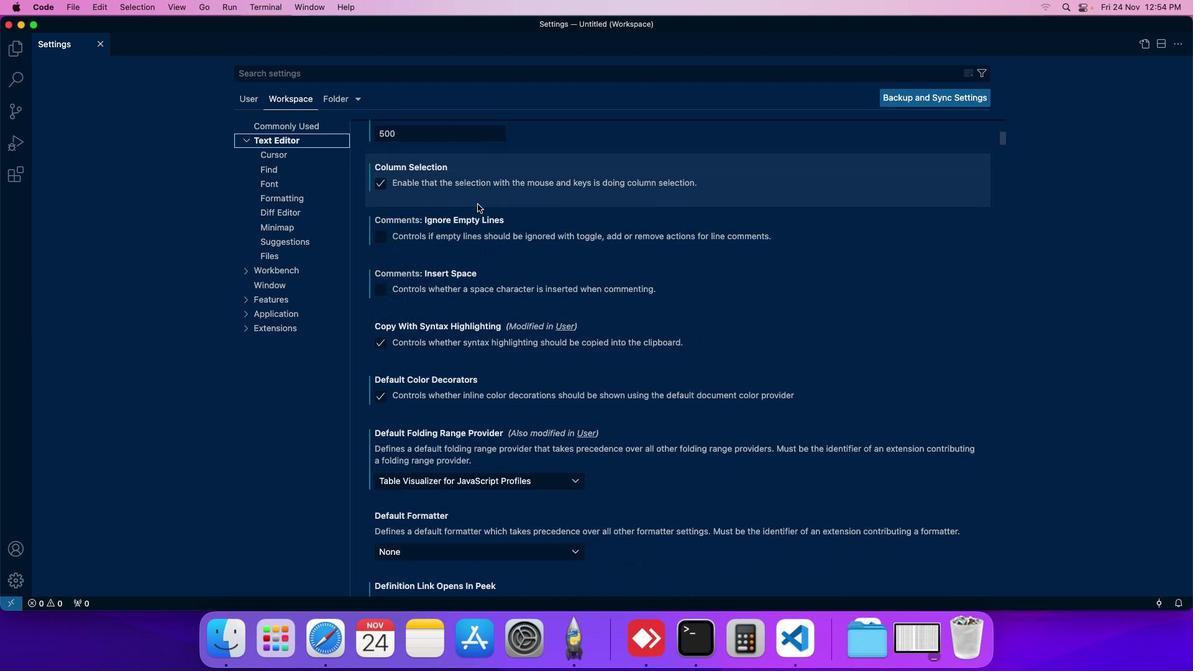 
Action: Mouse scrolled (477, 203) with delta (0, 0)
Screenshot: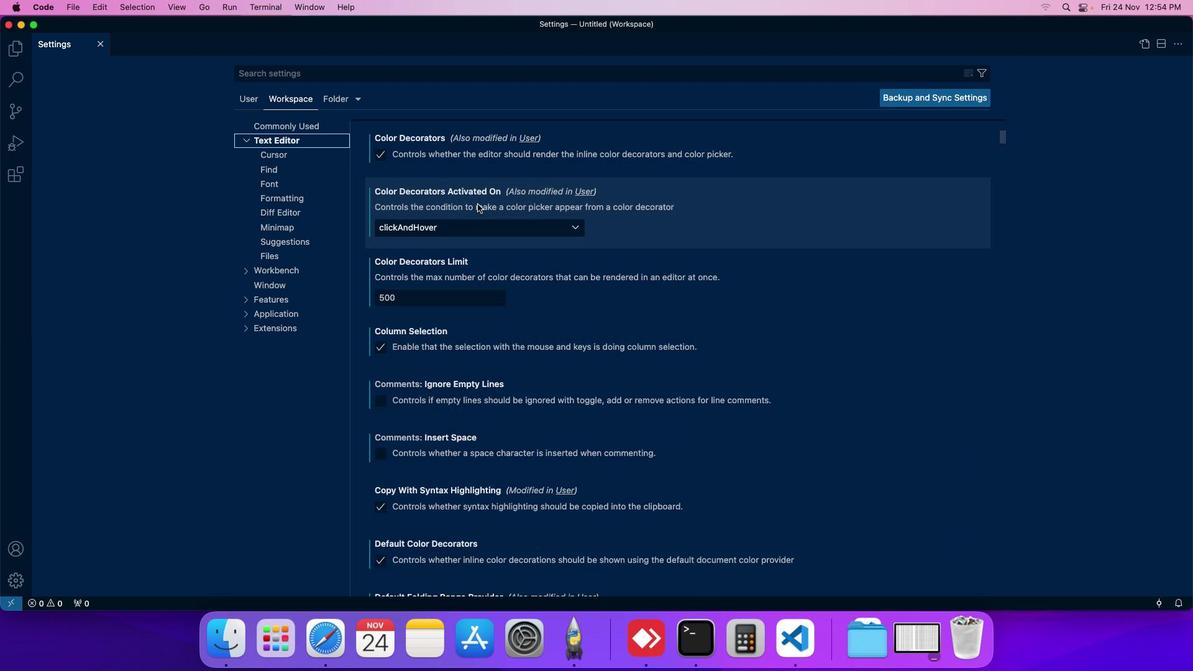 
Action: Mouse scrolled (477, 203) with delta (0, 0)
Screenshot: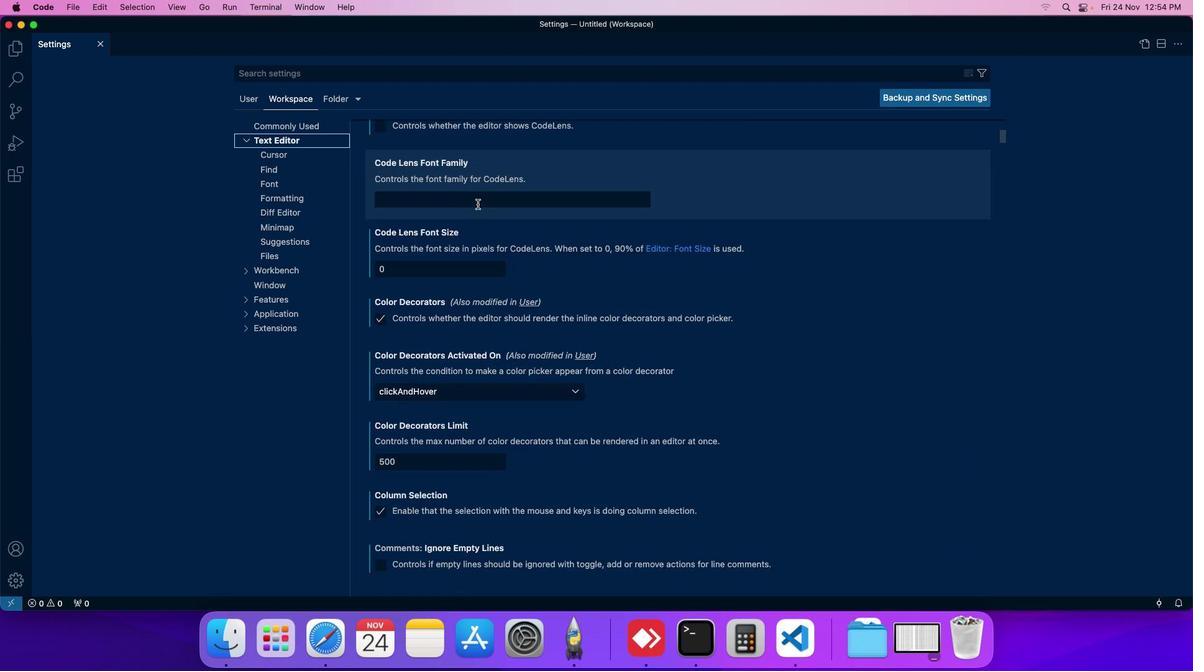 
Action: Mouse scrolled (477, 203) with delta (0, 0)
Screenshot: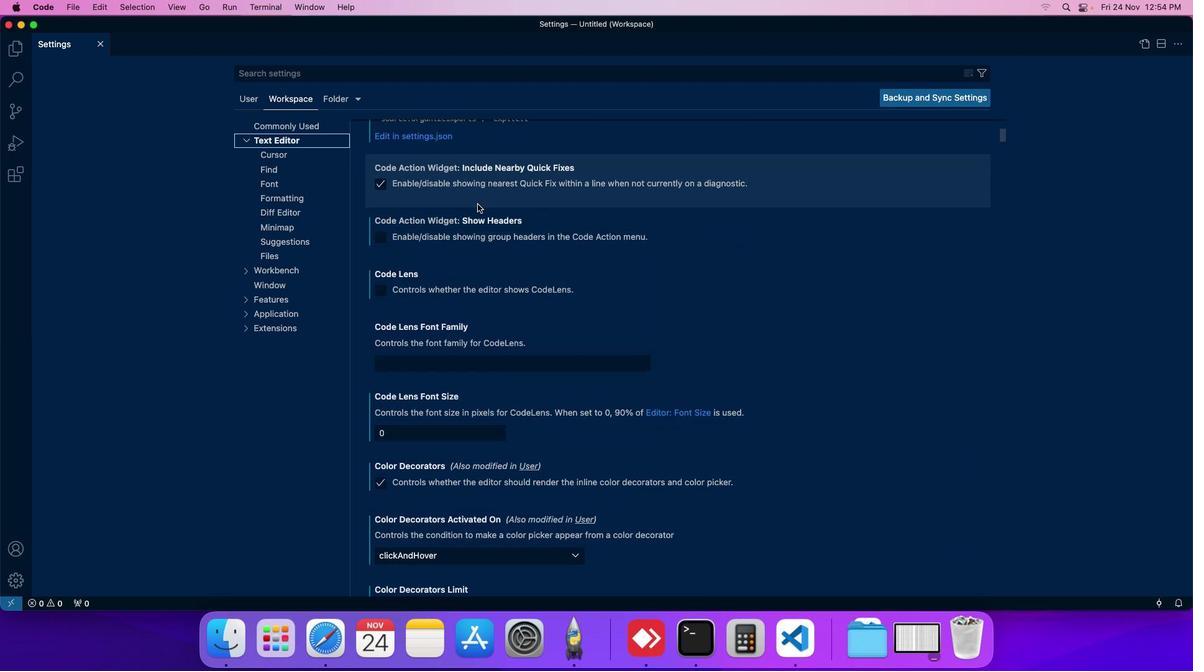 
Action: Mouse scrolled (477, 203) with delta (0, 0)
Screenshot: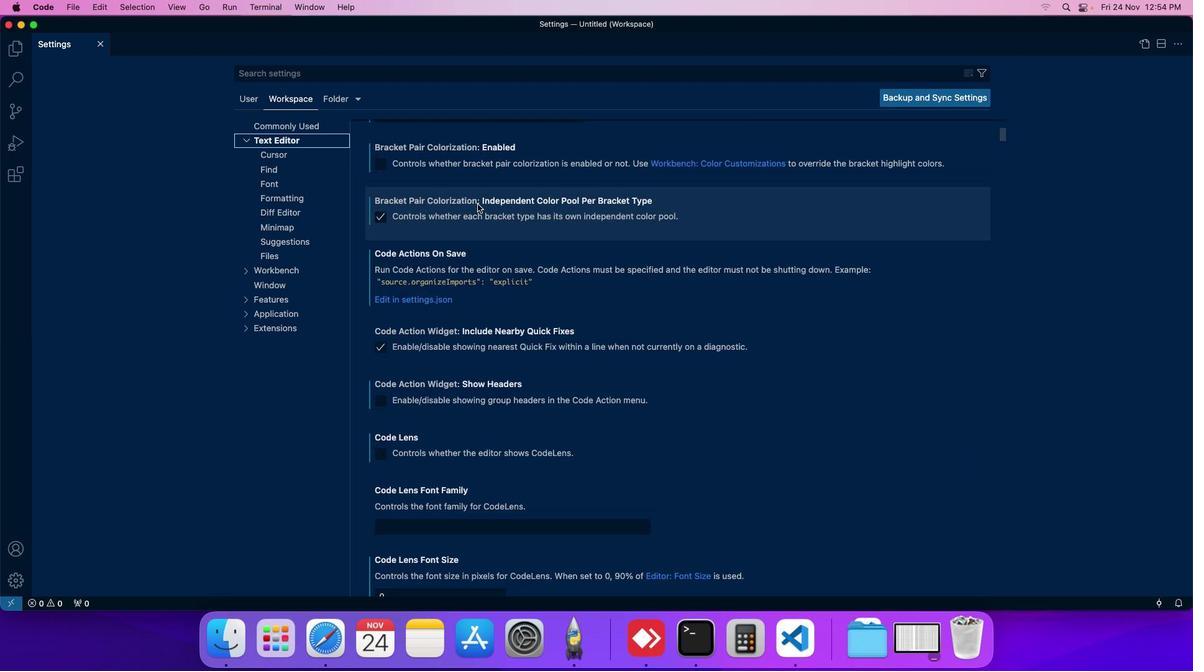 
Action: Mouse scrolled (477, 203) with delta (0, 0)
Screenshot: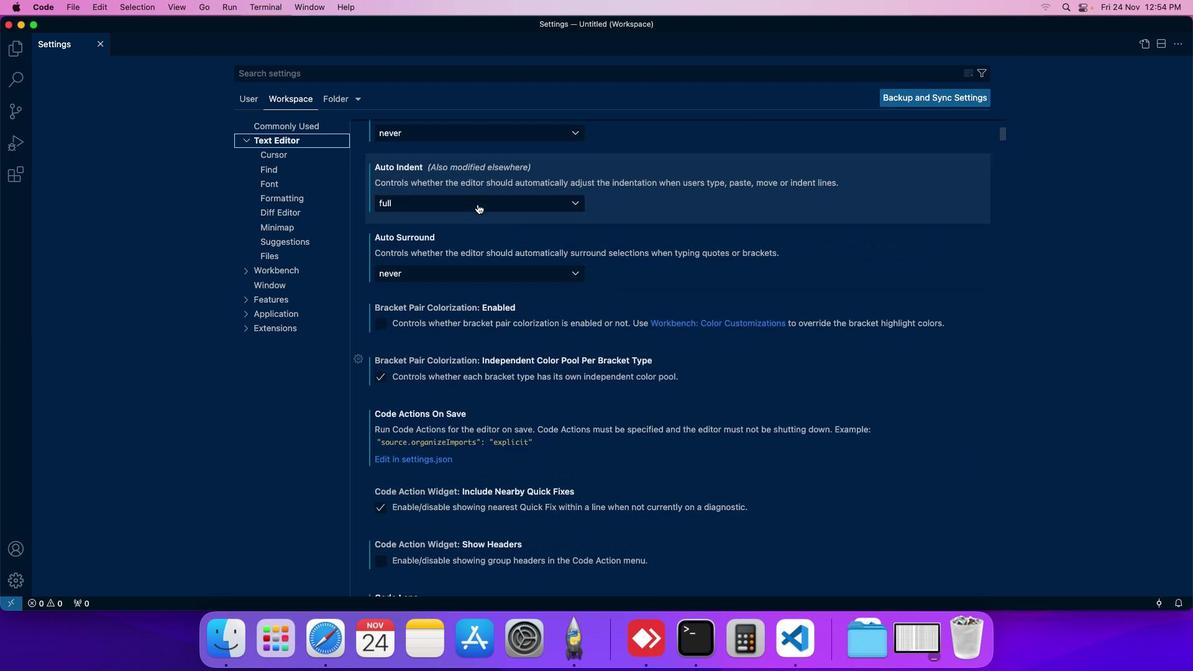 
Action: Mouse scrolled (477, 203) with delta (0, 0)
Screenshot: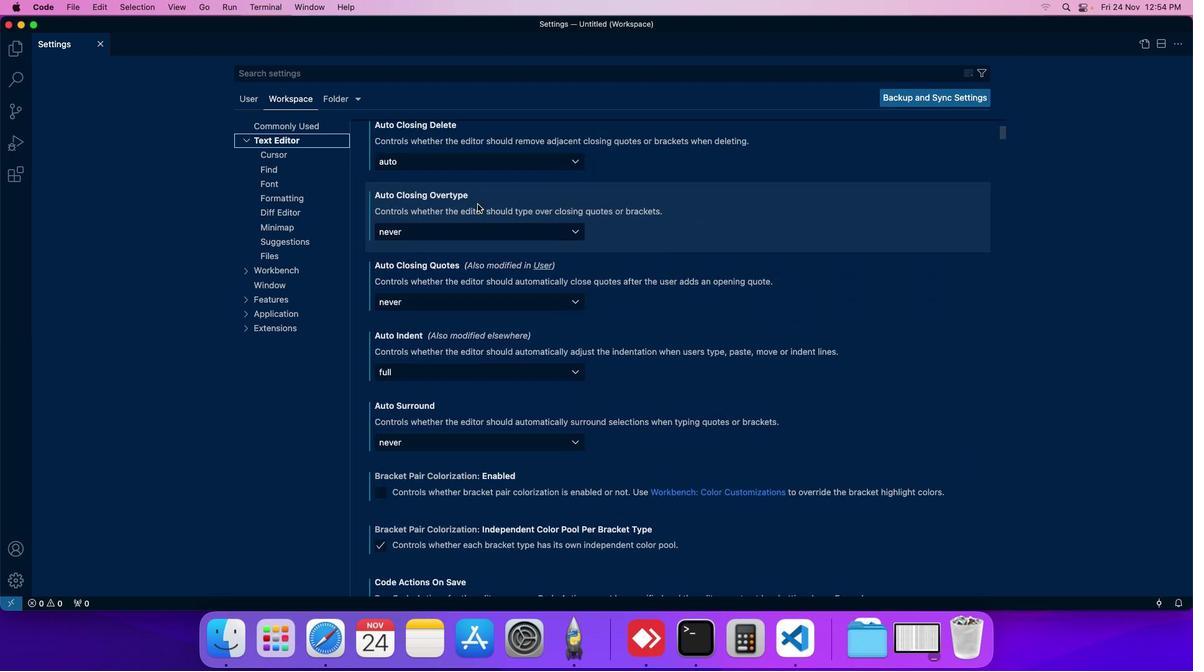 
Action: Mouse scrolled (477, 203) with delta (0, 0)
Screenshot: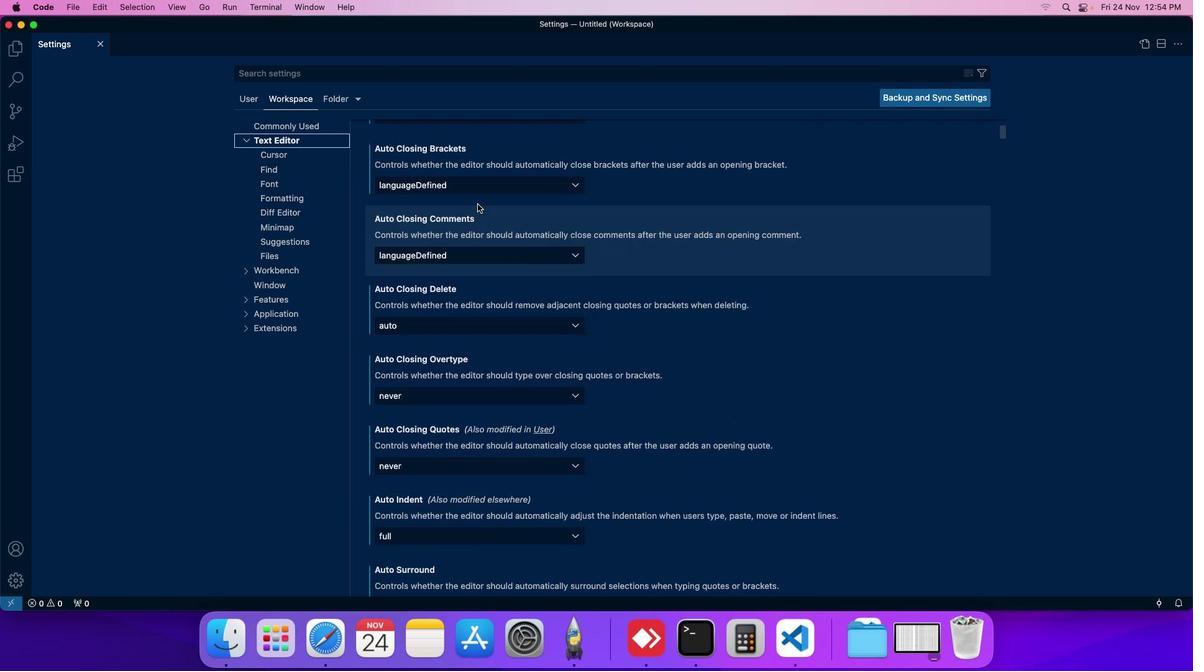 
Action: Mouse scrolled (477, 203) with delta (0, 0)
Screenshot: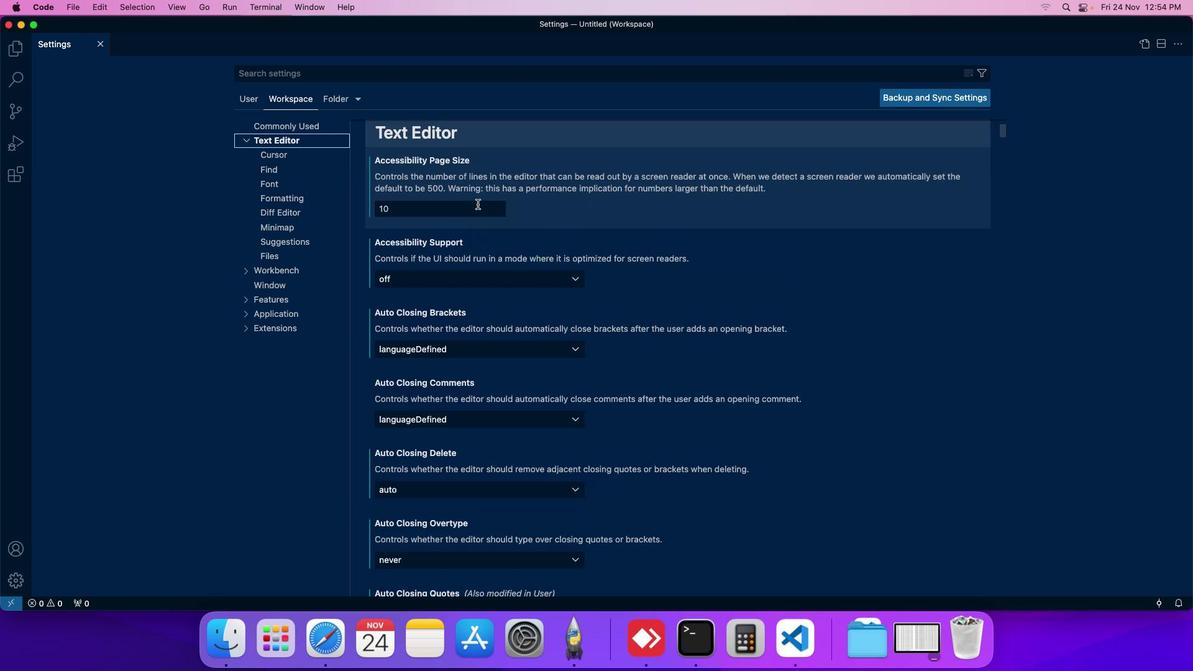 
Action: Mouse scrolled (477, 203) with delta (0, 0)
Screenshot: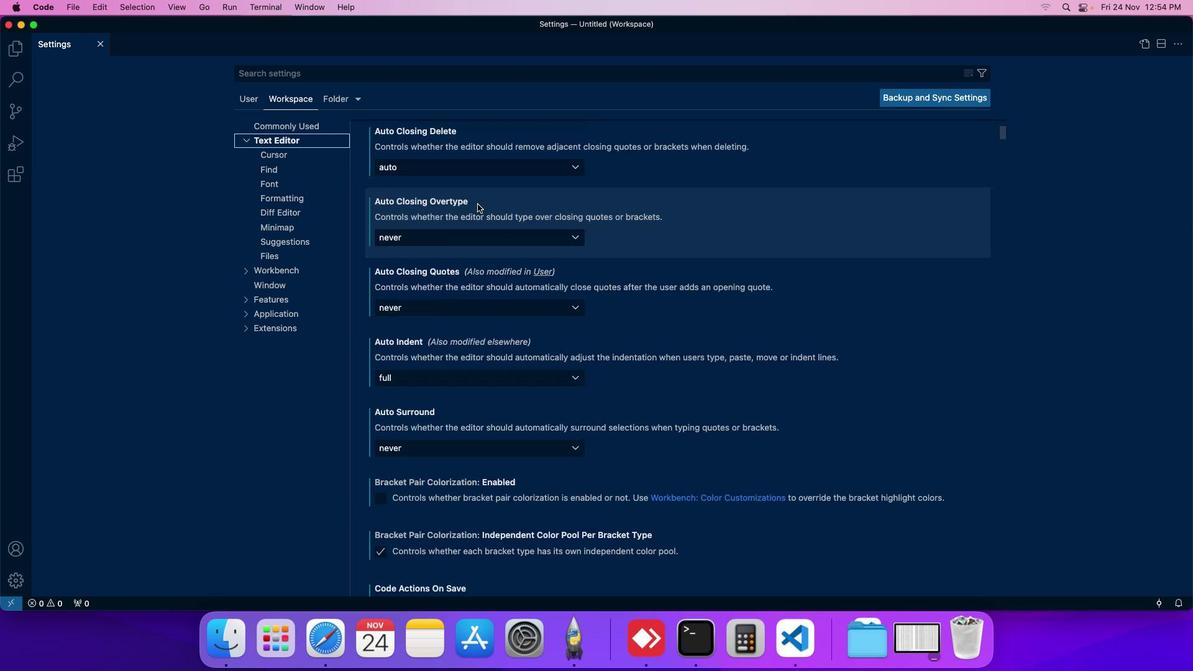 
Action: Mouse scrolled (477, 203) with delta (0, 0)
Screenshot: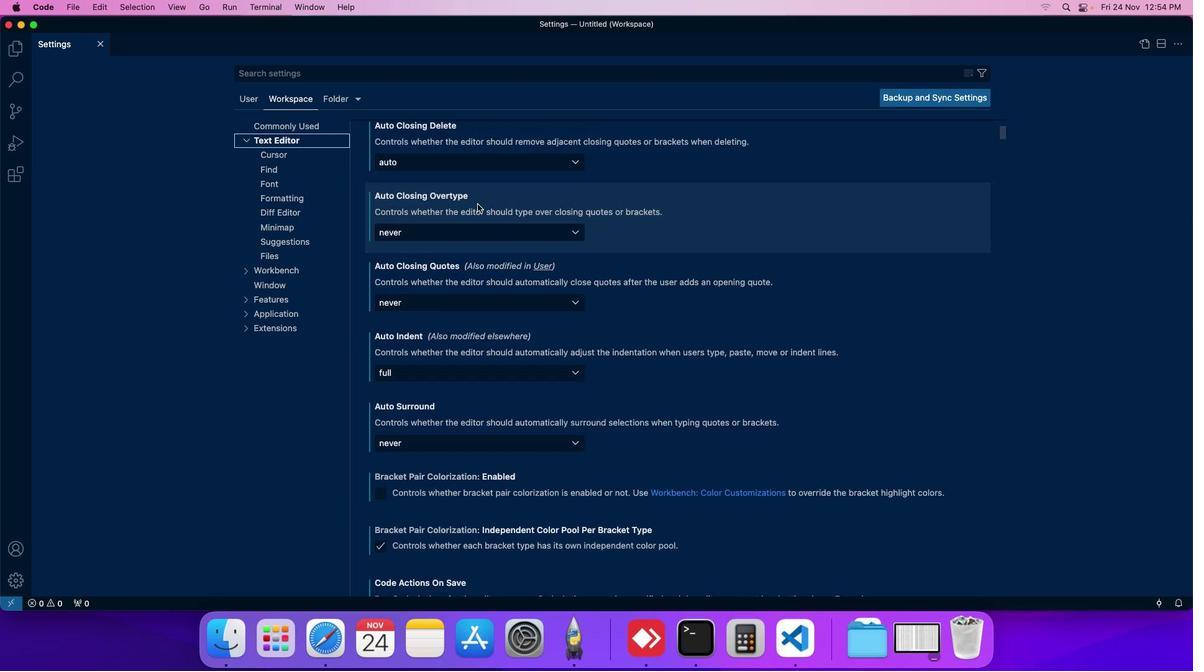
Action: Mouse scrolled (477, 203) with delta (0, 0)
Screenshot: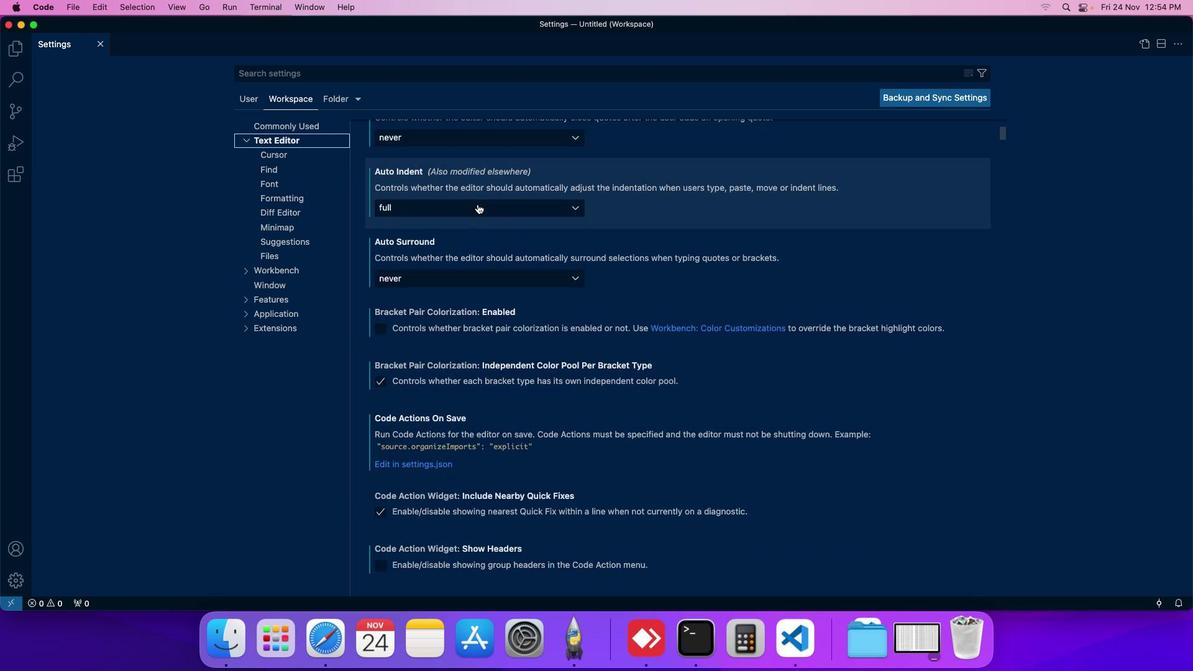 
Action: Mouse scrolled (477, 203) with delta (0, 0)
Screenshot: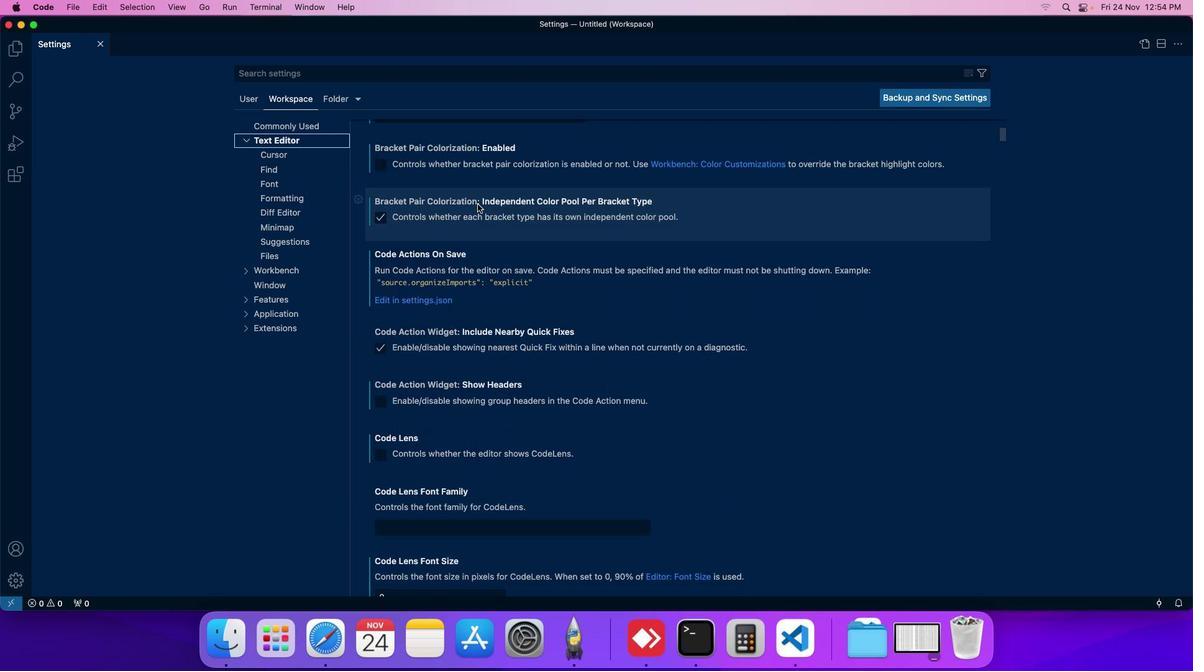 
Action: Mouse scrolled (477, 203) with delta (0, 0)
Screenshot: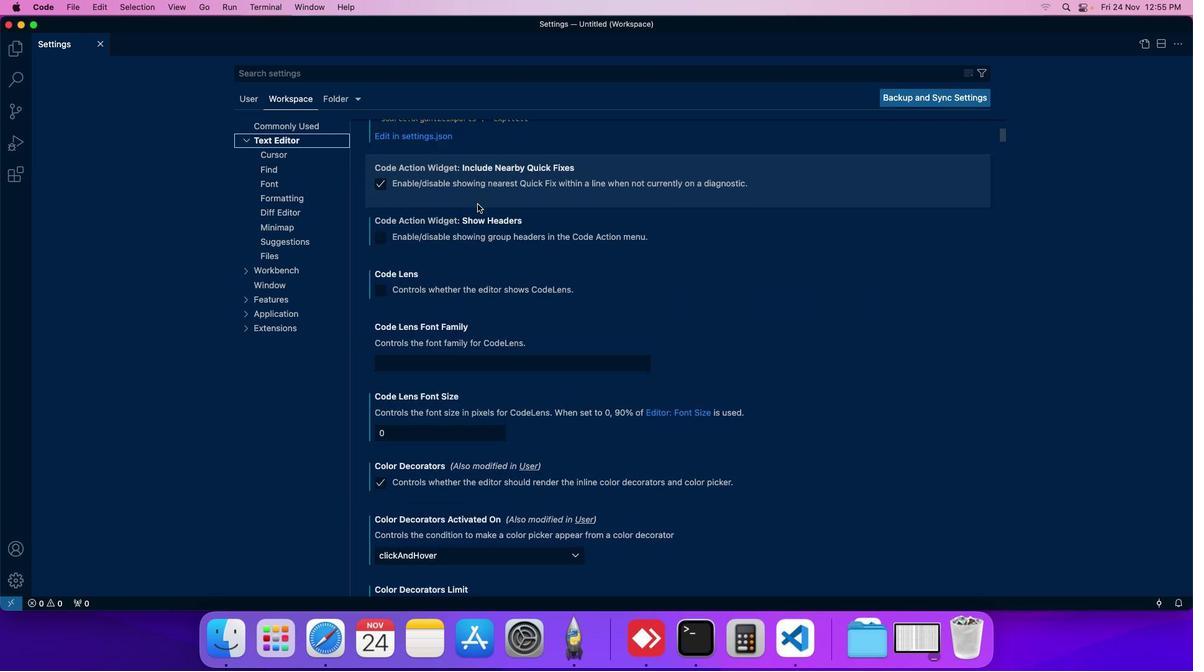 
Action: Mouse scrolled (477, 203) with delta (0, 0)
Screenshot: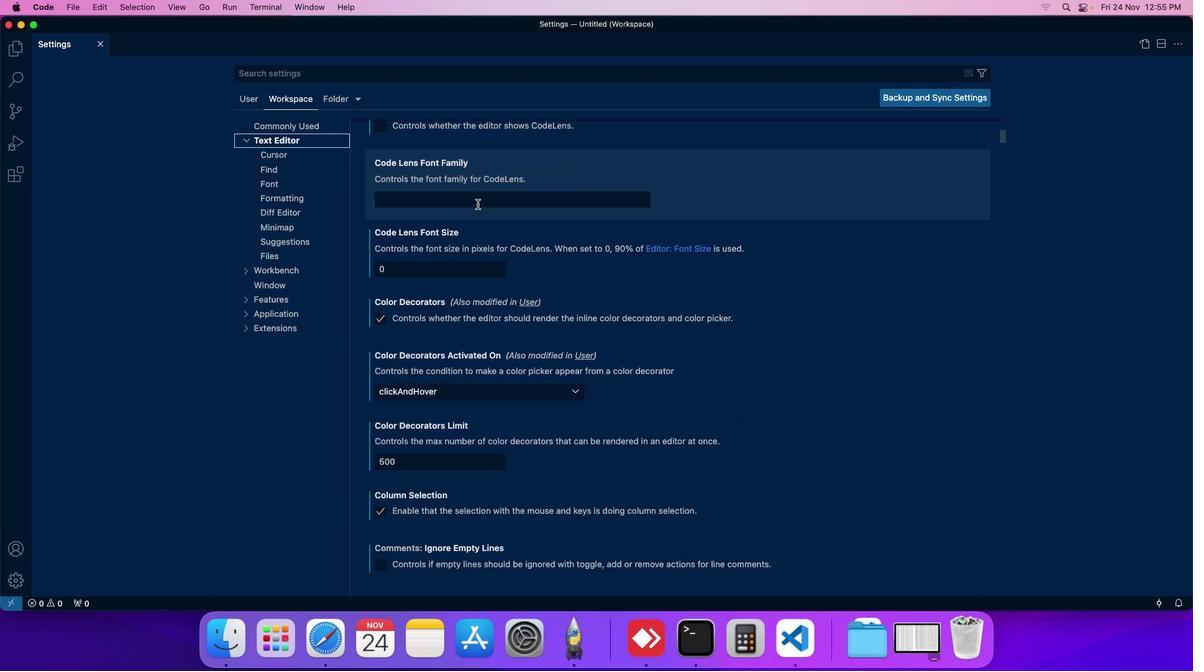 
Action: Mouse scrolled (477, 203) with delta (0, 0)
Screenshot: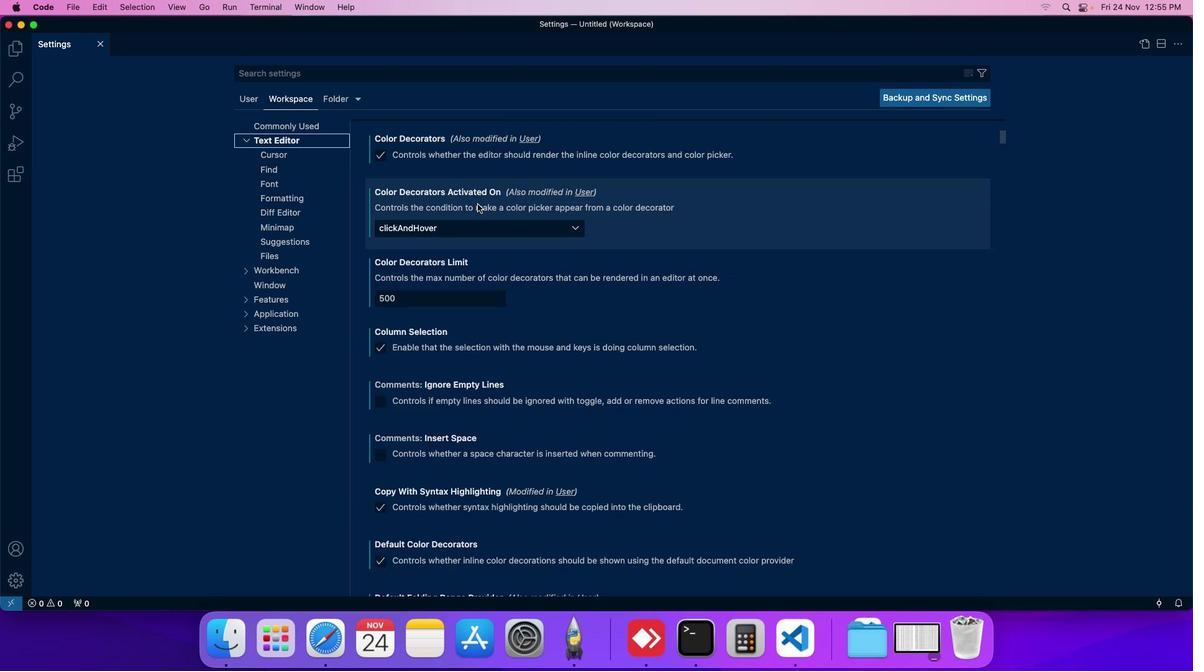 
Action: Mouse scrolled (477, 203) with delta (0, 0)
Screenshot: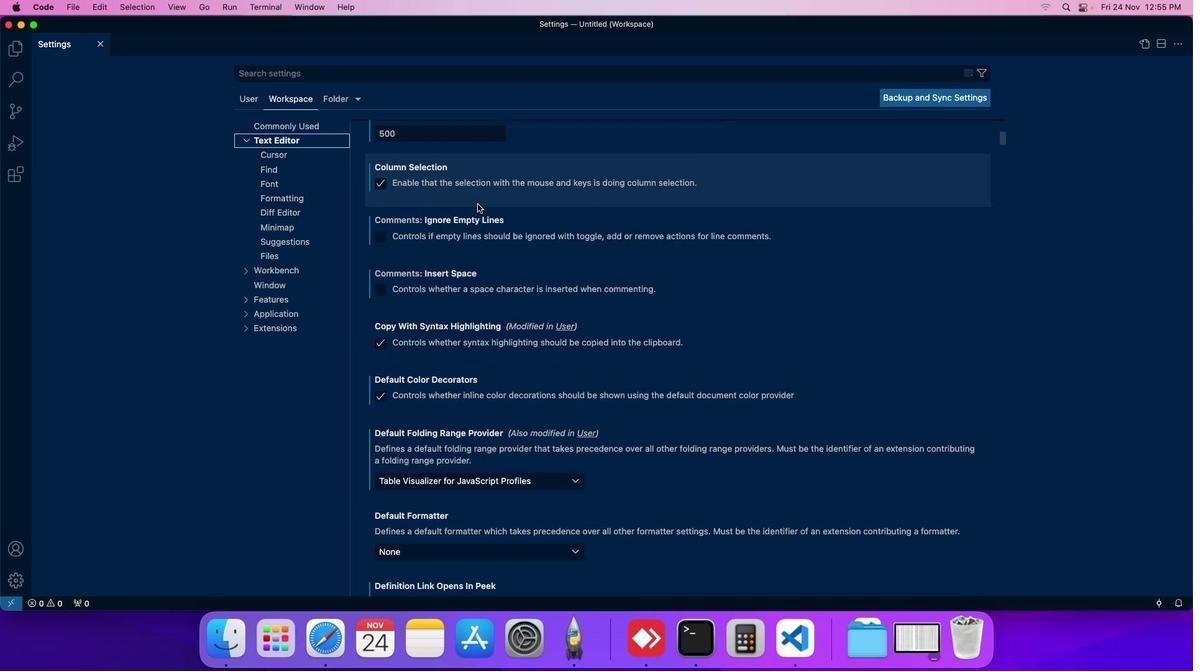 
Action: Mouse scrolled (477, 203) with delta (0, 0)
Screenshot: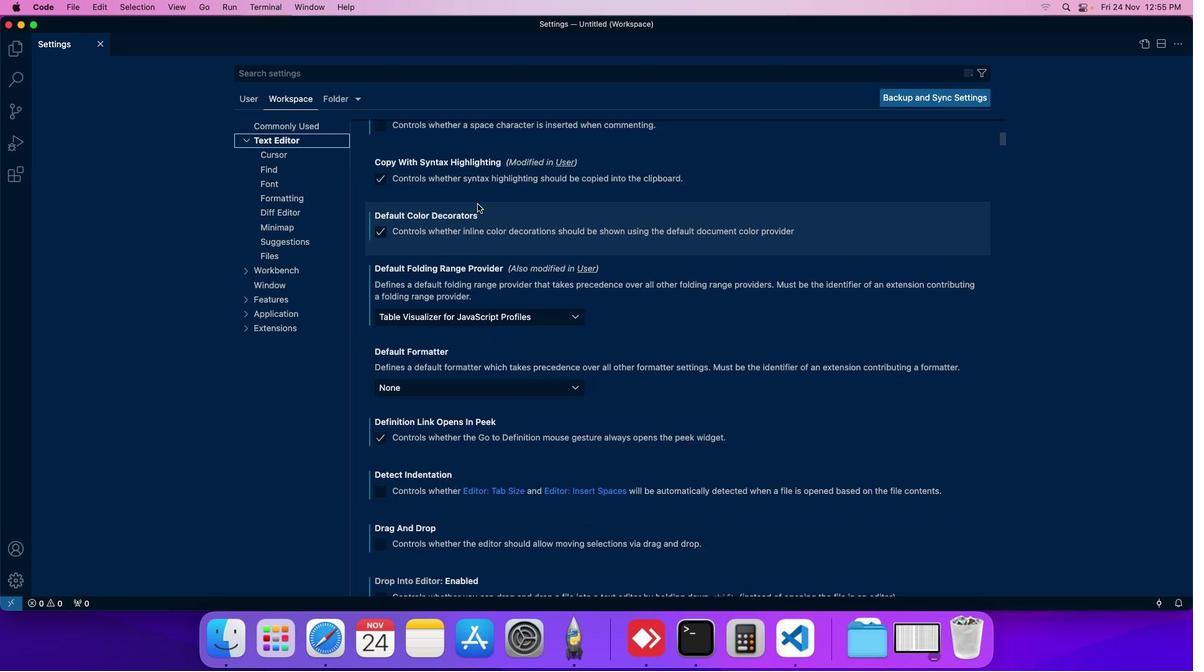 
Action: Mouse moved to (453, 317)
Screenshot: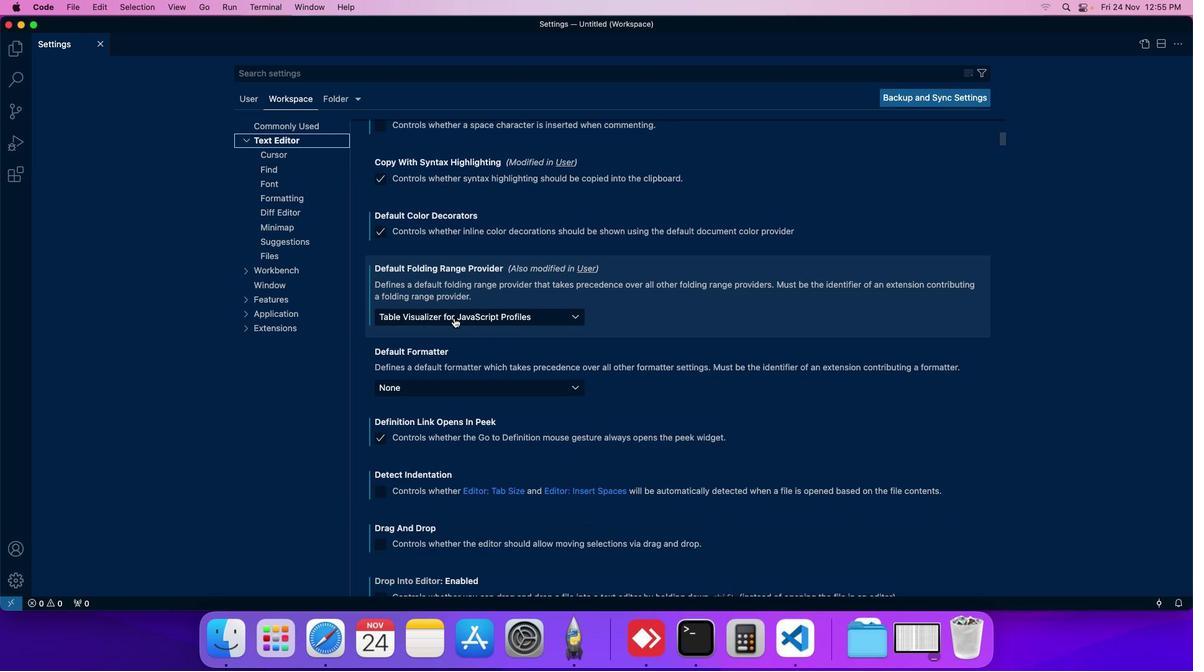 
Action: Mouse pressed left at (453, 317)
Screenshot: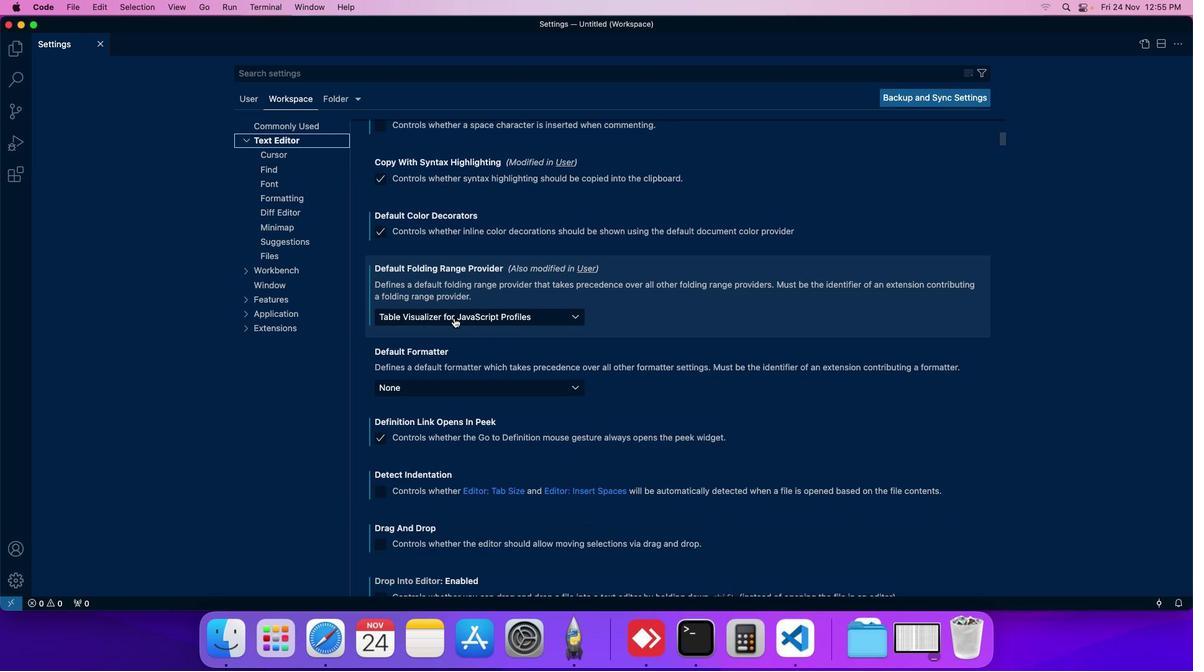 
Action: Mouse moved to (461, 438)
Screenshot: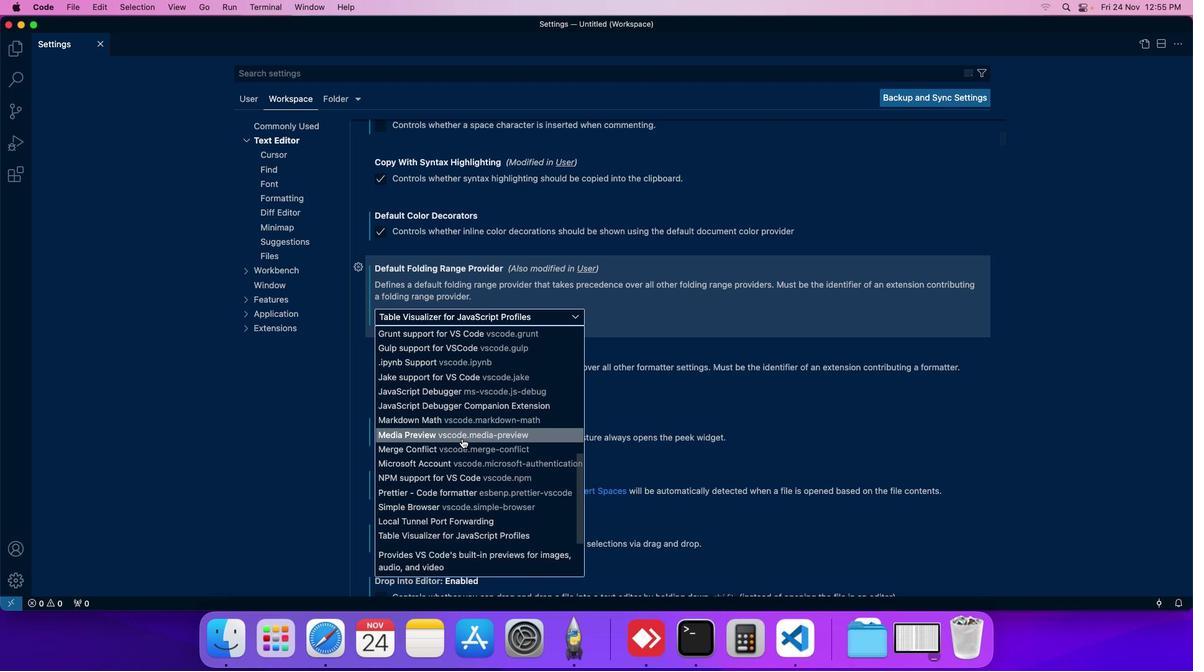 
Action: Mouse scrolled (461, 438) with delta (0, 0)
Screenshot: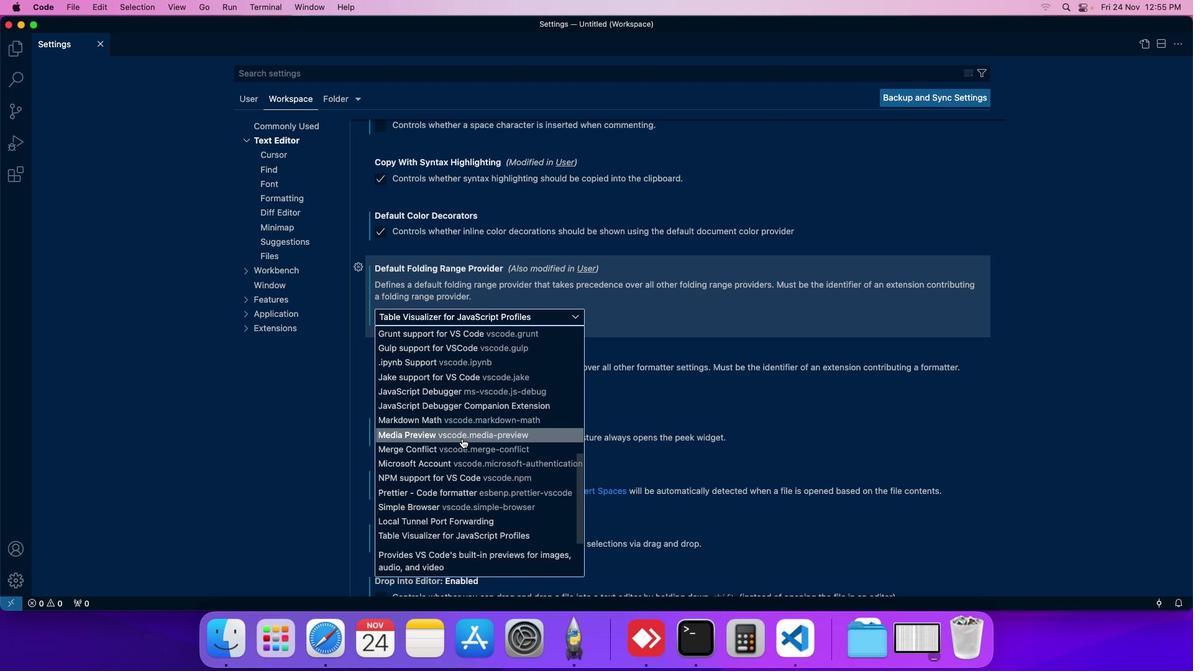
Action: Mouse moved to (438, 388)
Screenshot: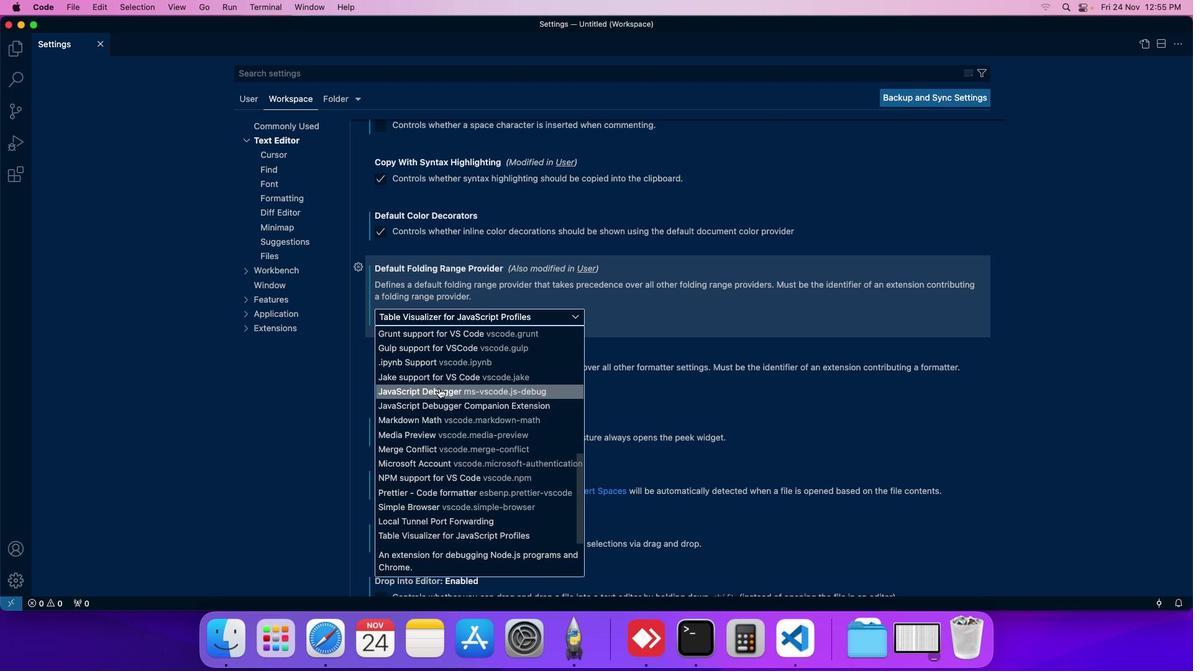 
Action: Mouse scrolled (438, 388) with delta (0, 0)
Screenshot: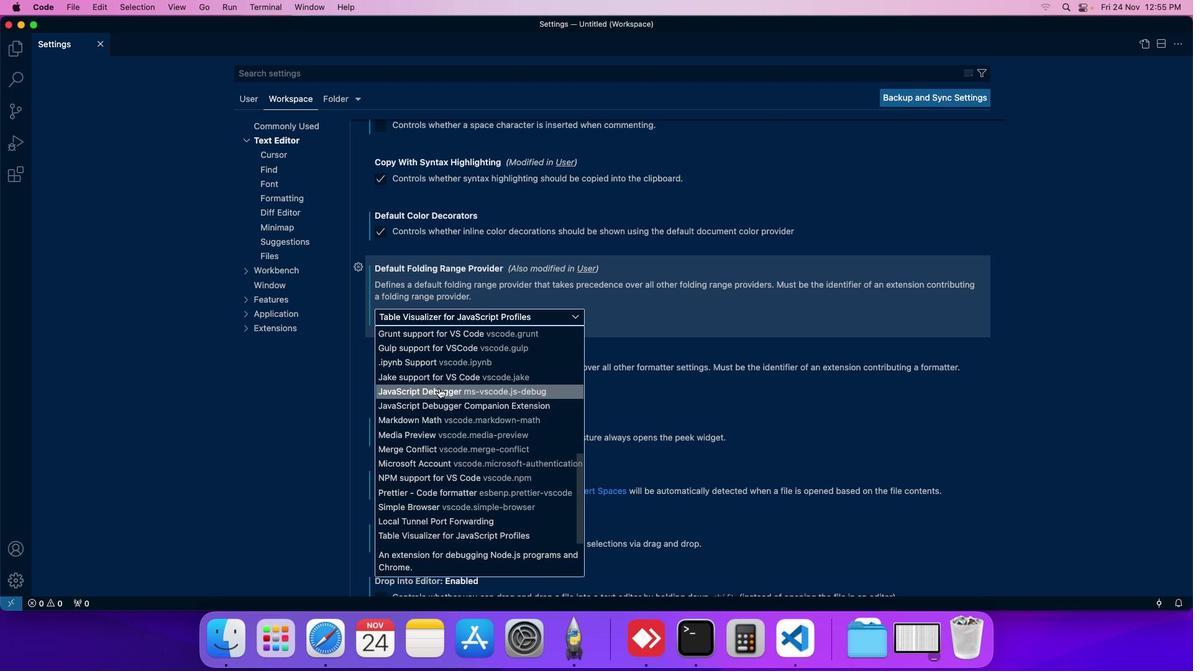 
Action: Mouse moved to (468, 381)
Screenshot: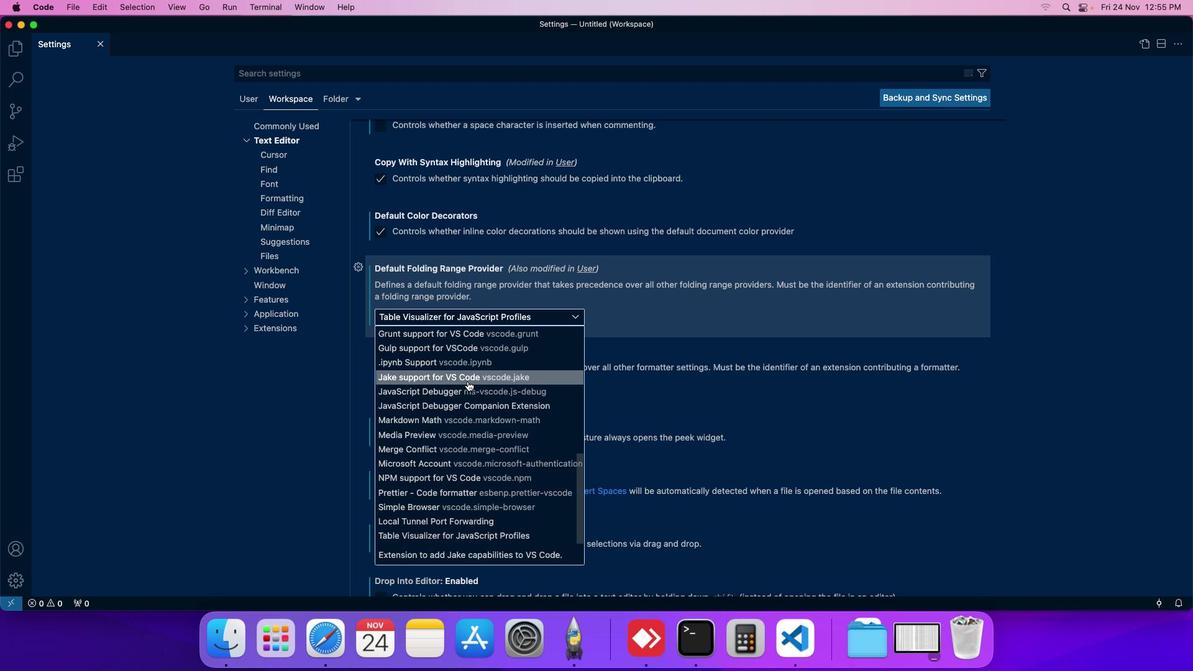 
Action: Mouse pressed left at (468, 381)
Screenshot: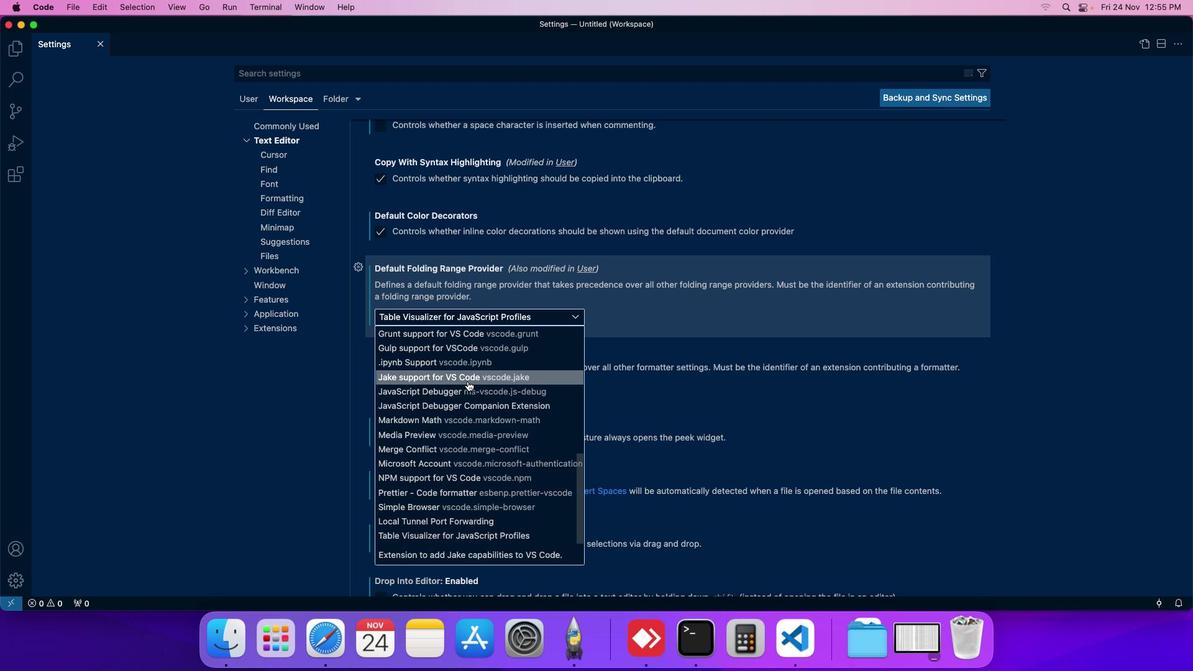 
Action: Mouse moved to (483, 321)
Screenshot: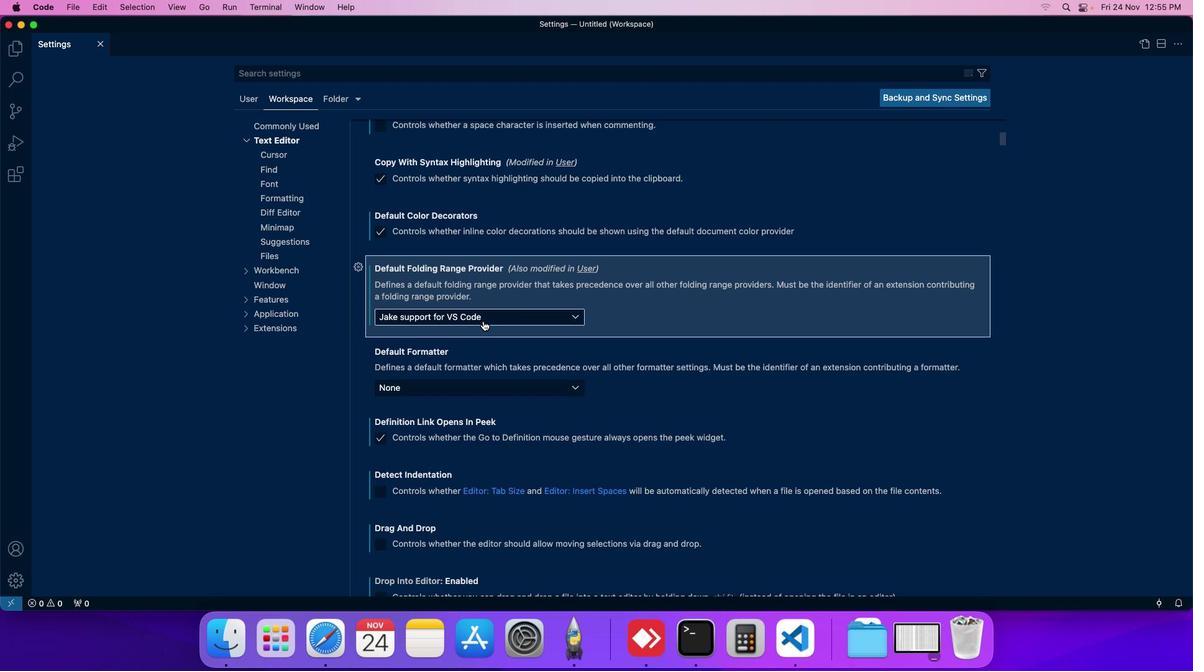 
